 Task: Add an event with the title Training Session: Change Management and Adaptability in the Workplace, date '2024/03/23', time 7:30 AM to 9:30 AMand add a description: As each participant delivers their presentation, fellow participants and a designated facilitator will provide constructive feedback, highlighting strengths and offering suggestions for improvement. The feedback will focus on areas such as clarity of message, organization of content, vocal delivery, non-verbal communication, and overall presentation effectiveness., put the event into Blue category . Add location for the event as: 321 Retiro Park, Madrid, Spain, logged in from the account softage.5@softage.netand send the event invitation to softage.2@softage.net and softage.3@softage.net. Set a reminder for the event At time of event
Action: Mouse moved to (86, 111)
Screenshot: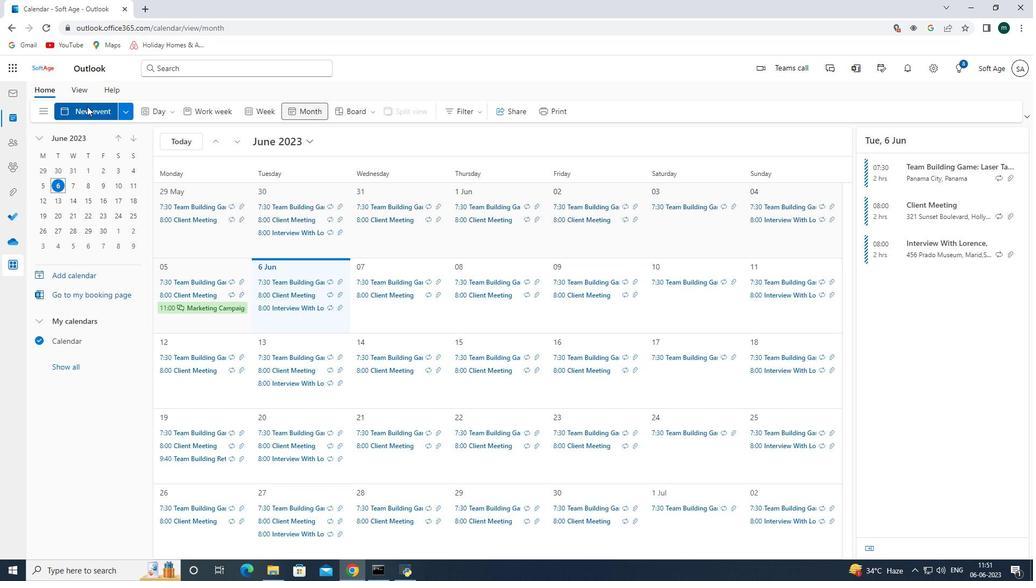
Action: Mouse pressed left at (86, 111)
Screenshot: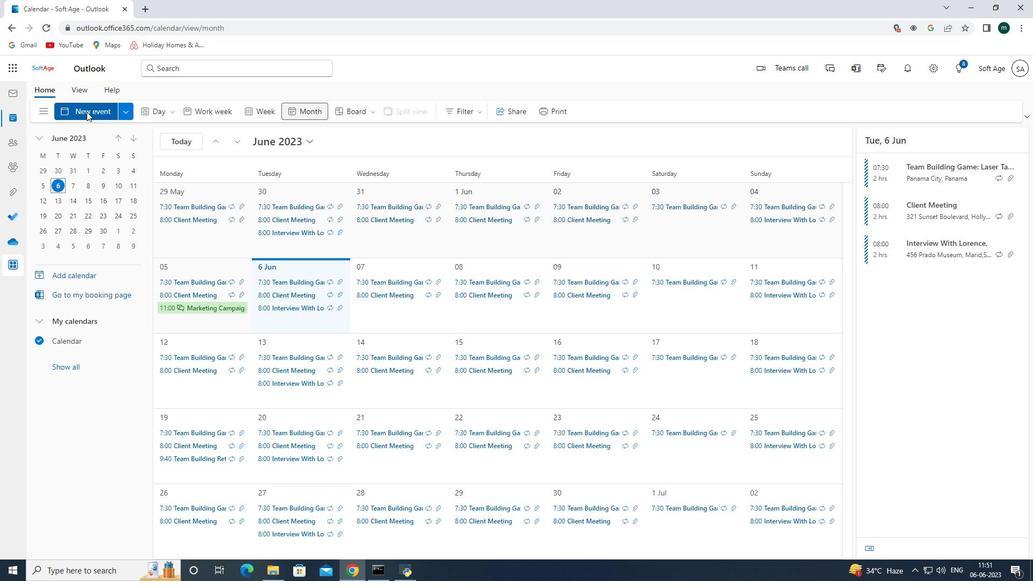 
Action: Mouse moved to (276, 182)
Screenshot: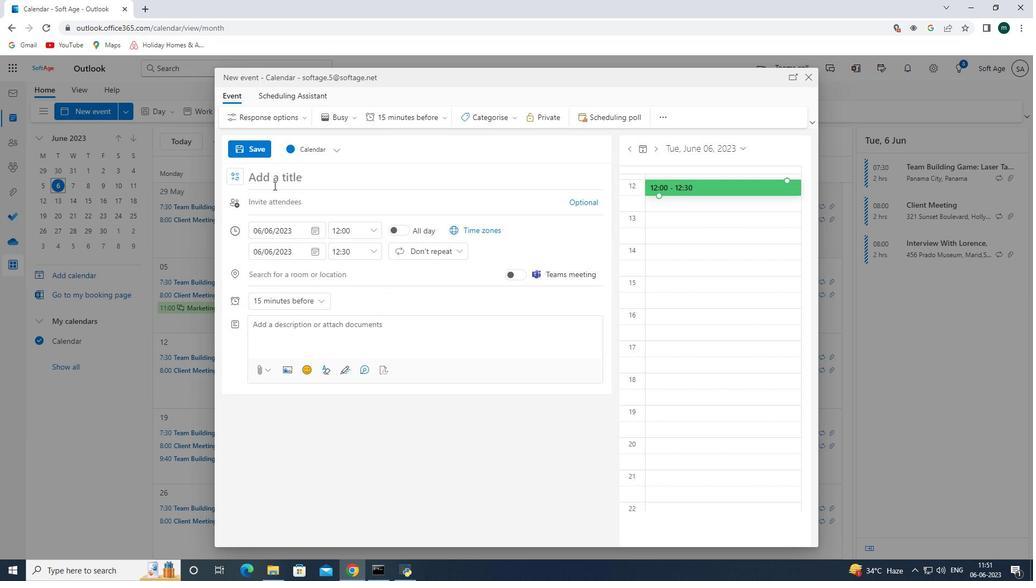 
Action: Mouse pressed left at (276, 182)
Screenshot: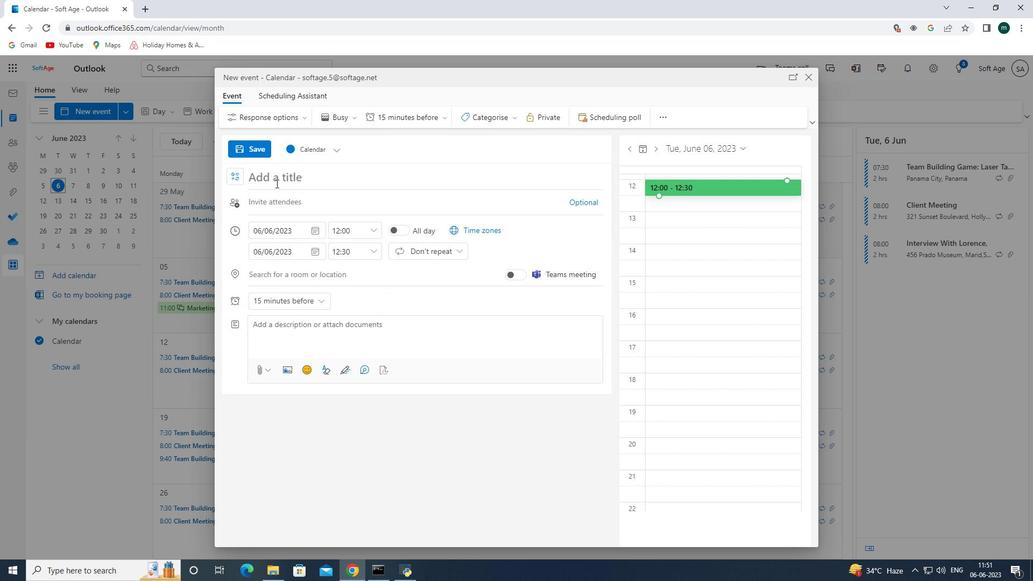 
Action: Mouse moved to (348, 155)
Screenshot: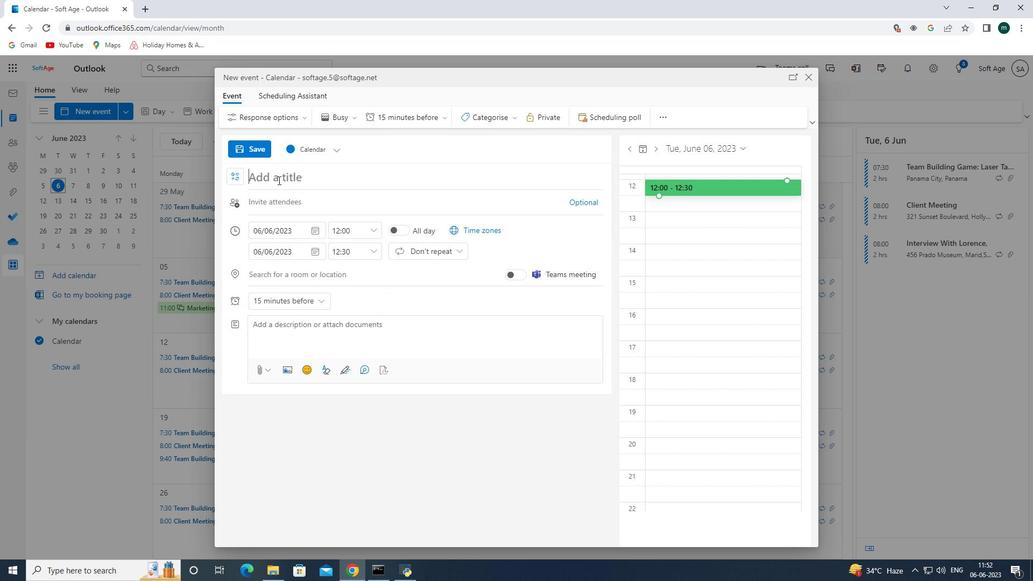 
Action: Key pressed <Key.shift><Key.shift><Key.shift><Key.shift><Key.shift><Key.shift><Key.shift><Key.shift><Key.shift><Key.shift><Key.shift><Key.shift><Key.shift><Key.shift><Key.shift>Tar<Key.backspace><Key.backspace>raining<Key.space><Key.shift><Key.shift><Key.shift><Key.shift><Key.shift><Key.shift><Key.shift><Key.shift><Key.shift><Key.shift><Key.shift><Key.shift><Key.shift><Key.shift>Session<Key.space><Key.backspace><Key.shift_r>:P:<Key.backspace><Key.backspace><Key.space><Key.shift><Key.shift><Key.shift><Key.shift><Key.shift><Key.shift><Key.shift><Key.shift><Key.shift><Key.shift><Key.shift>Change<Key.space><Key.shift>Management<Key.space><Key.shift><Key.shift><Key.shift><Key.shift><Key.shift><Key.shift><Key.shift><Key.shift><Key.shift><Key.shift><Key.shift><Key.shift><Key.shift><Key.shift><Key.shift>and<Key.space><Key.shift><Key.shift><Key.shift><Key.shift><Key.shift><Key.shift><Key.shift><Key.shift><Key.shift><Key.shift><Key.shift><Key.shift><Key.shift><Key.shift><Key.shift><Key.shift><Key.shift><Key.shift><Key.shift><Key.shift><Key.shift><Key.shift><Key.shift><Key.shift><Key.shift><Key.shift><Key.shift>Ada<Key.space>p<Key.backspace><Key.backspace>ptability<Key.space><Key.backspace>
Screenshot: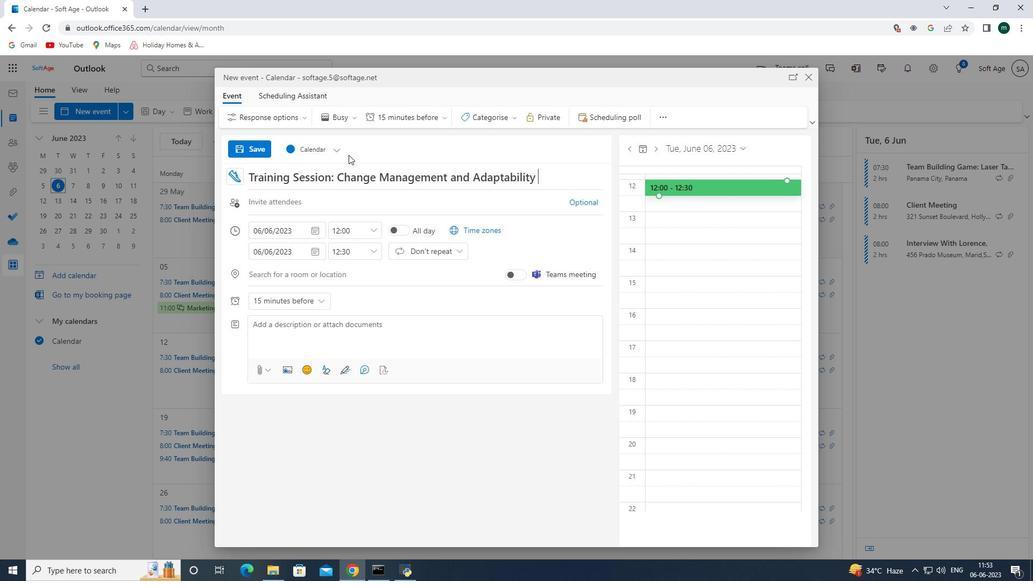 
Action: Mouse moved to (312, 275)
Screenshot: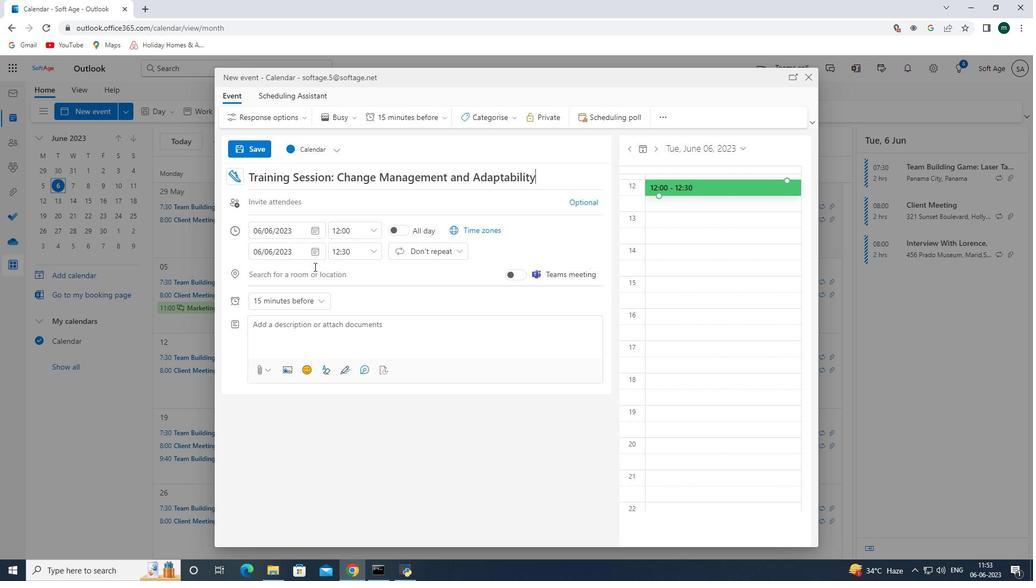 
Action: Mouse pressed left at (312, 275)
Screenshot: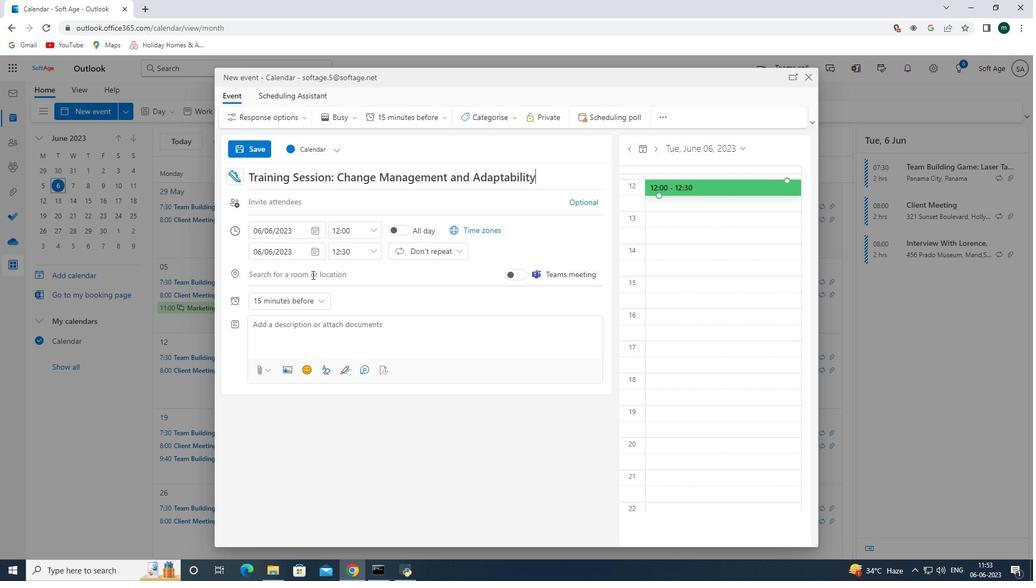 
Action: Mouse moved to (470, 330)
Screenshot: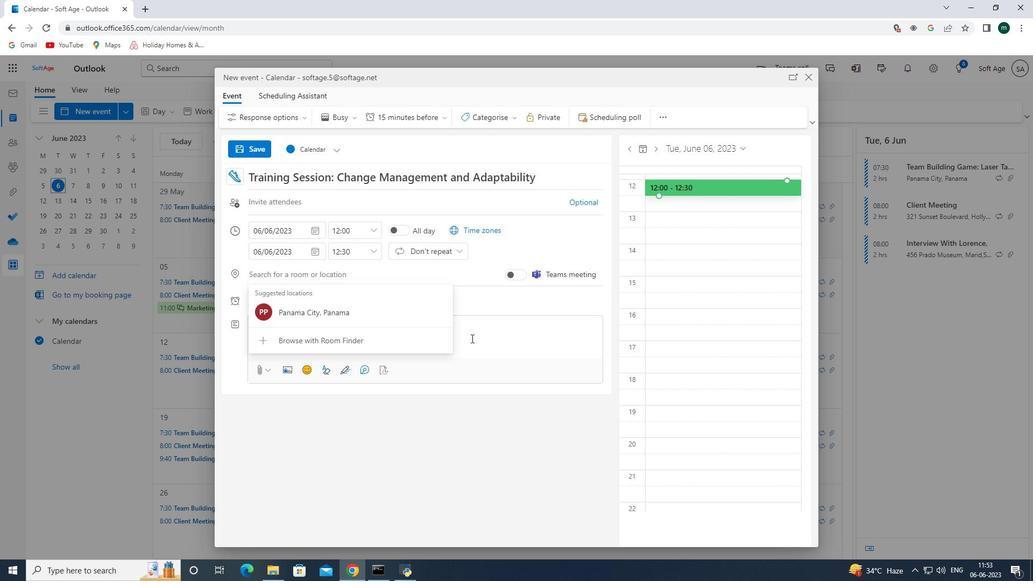 
Action: Mouse pressed left at (470, 330)
Screenshot: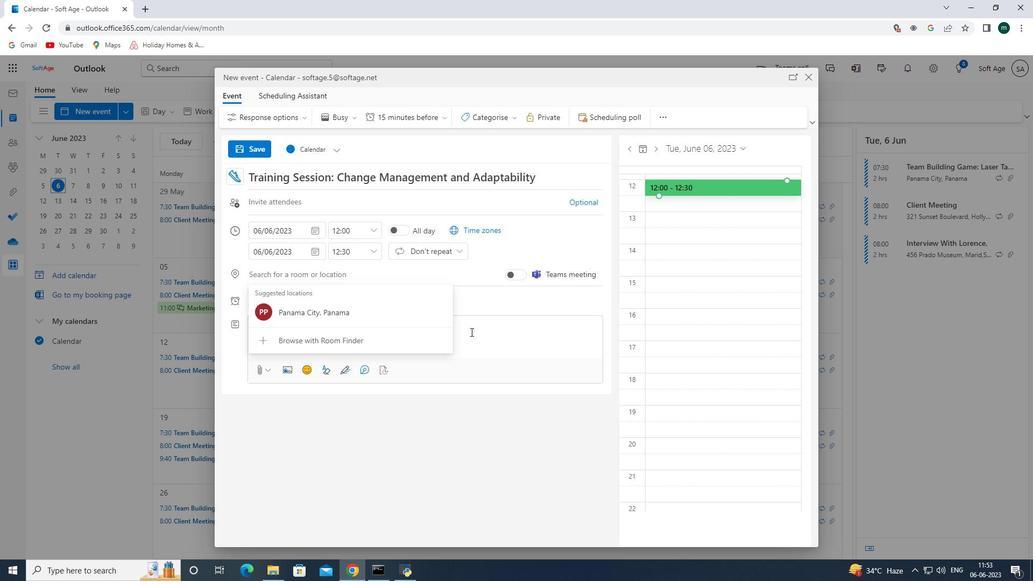 
Action: Mouse moved to (318, 230)
Screenshot: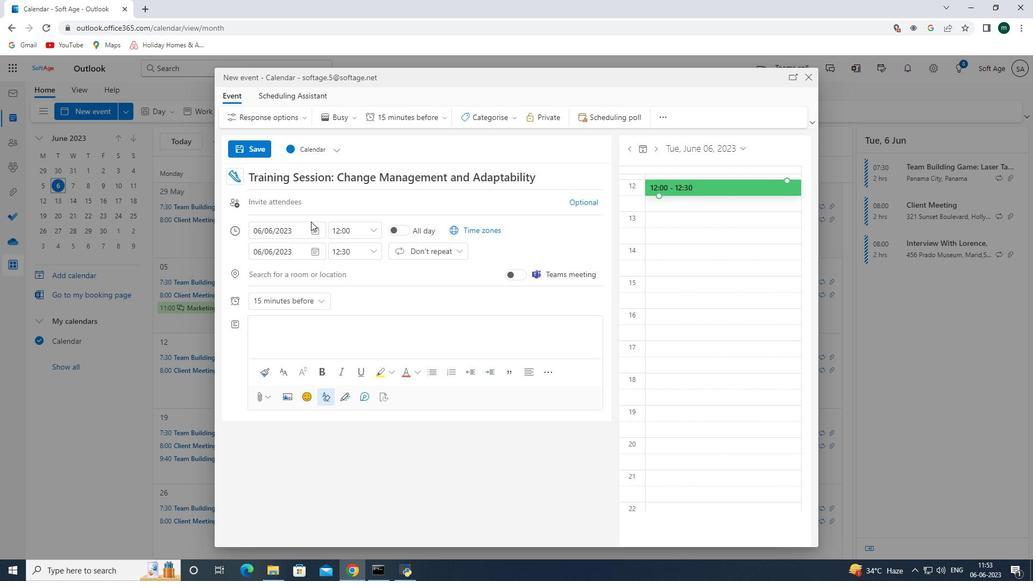 
Action: Mouse pressed left at (318, 230)
Screenshot: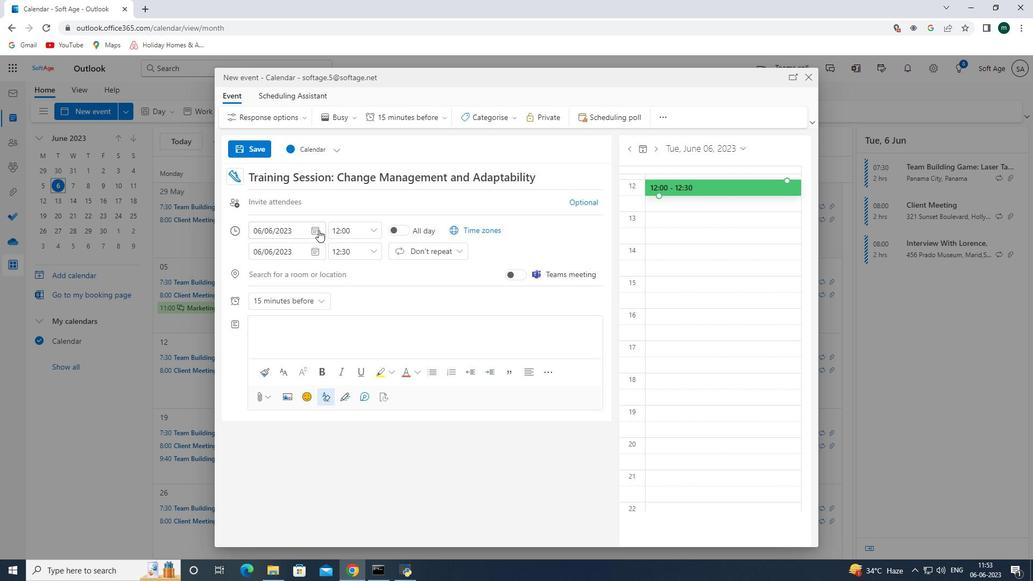 
Action: Mouse moved to (353, 254)
Screenshot: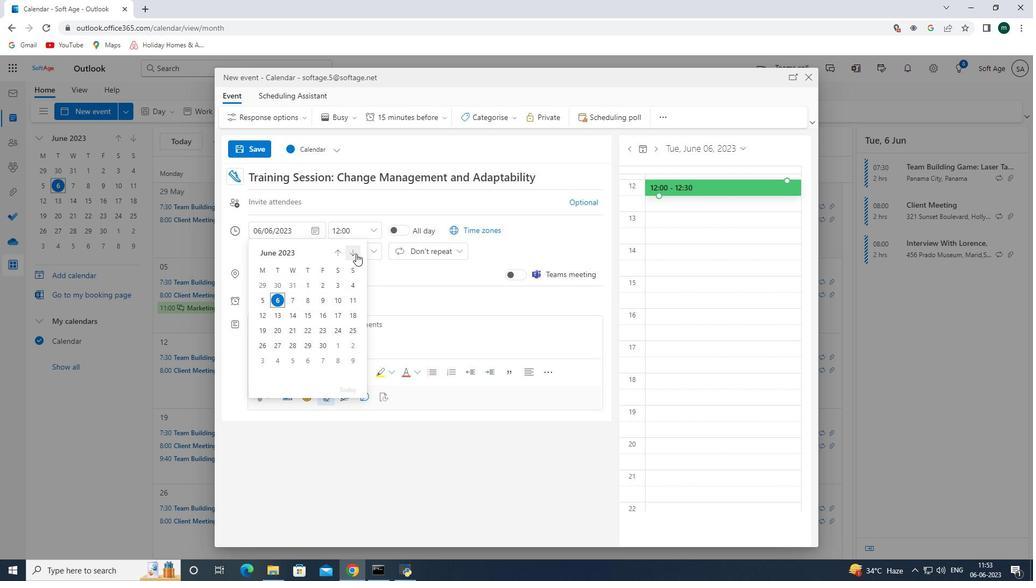 
Action: Mouse pressed left at (353, 254)
Screenshot: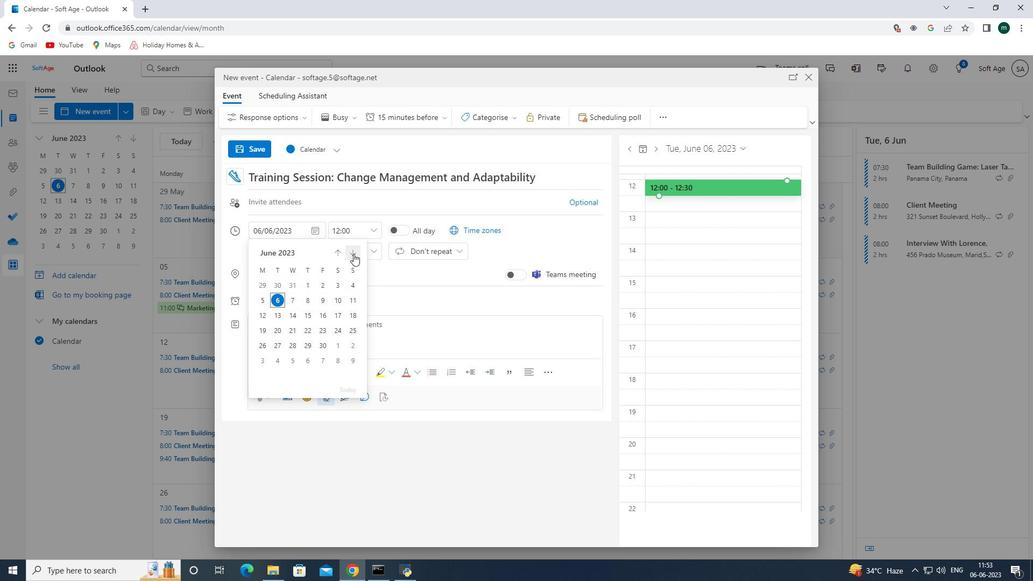
Action: Mouse pressed left at (353, 254)
Screenshot: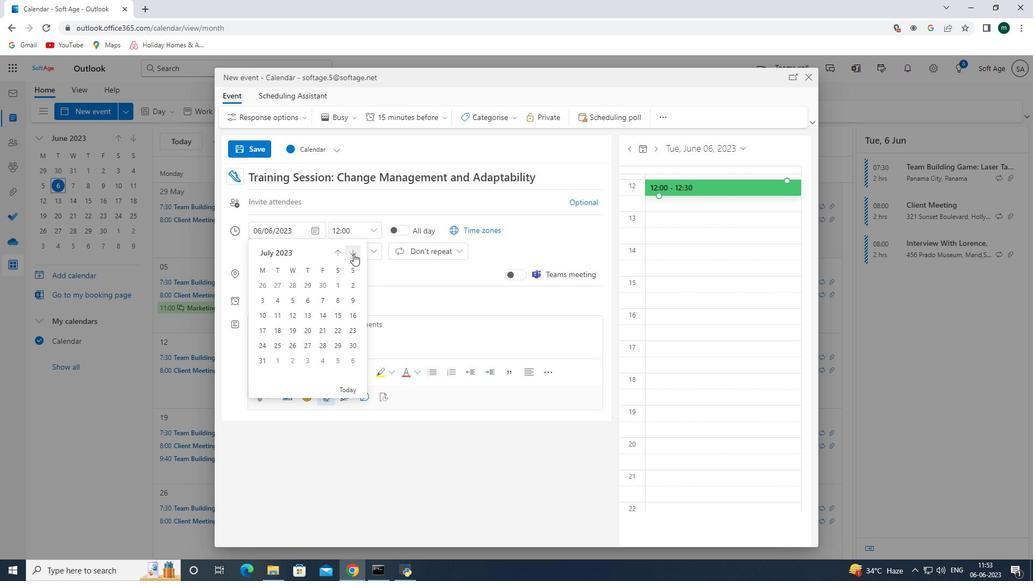 
Action: Mouse pressed left at (353, 254)
Screenshot: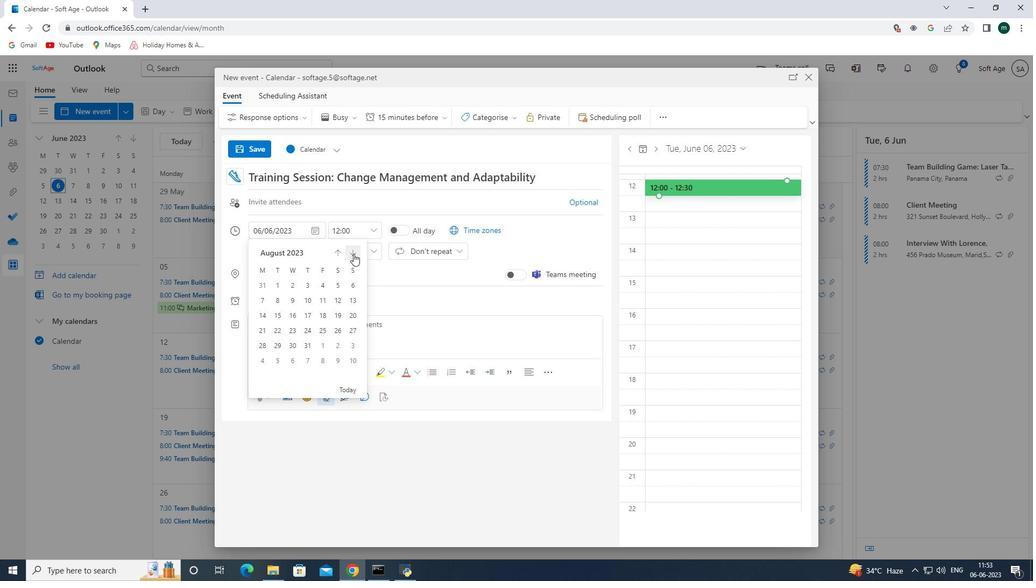 
Action: Mouse pressed left at (353, 254)
Screenshot: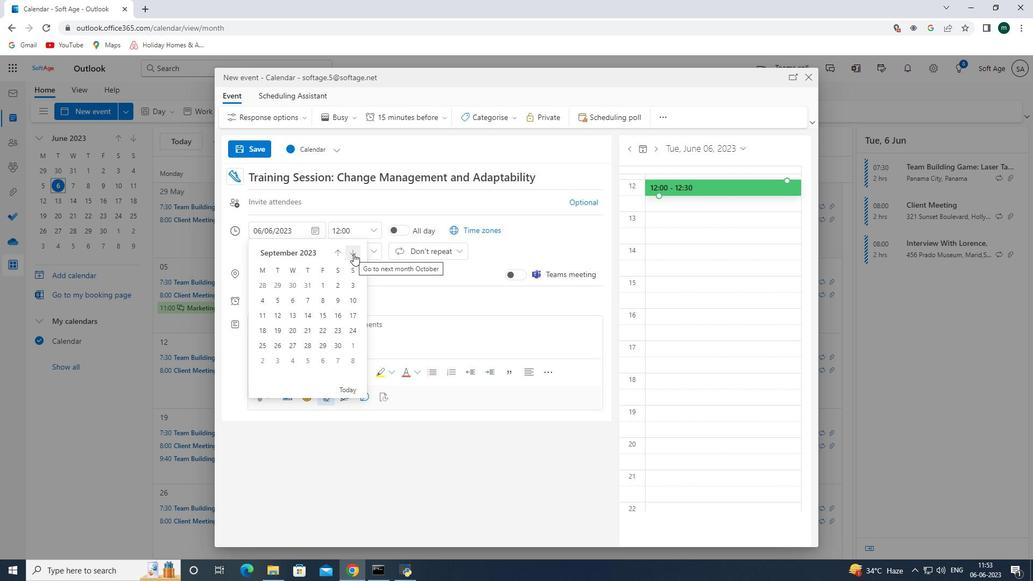 
Action: Mouse pressed left at (353, 254)
Screenshot: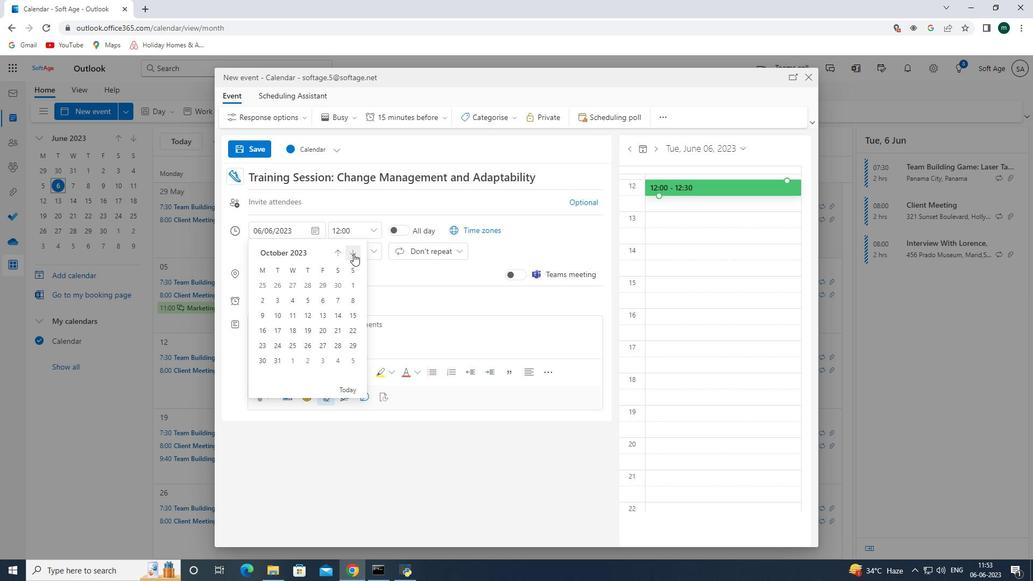
Action: Mouse pressed left at (353, 254)
Screenshot: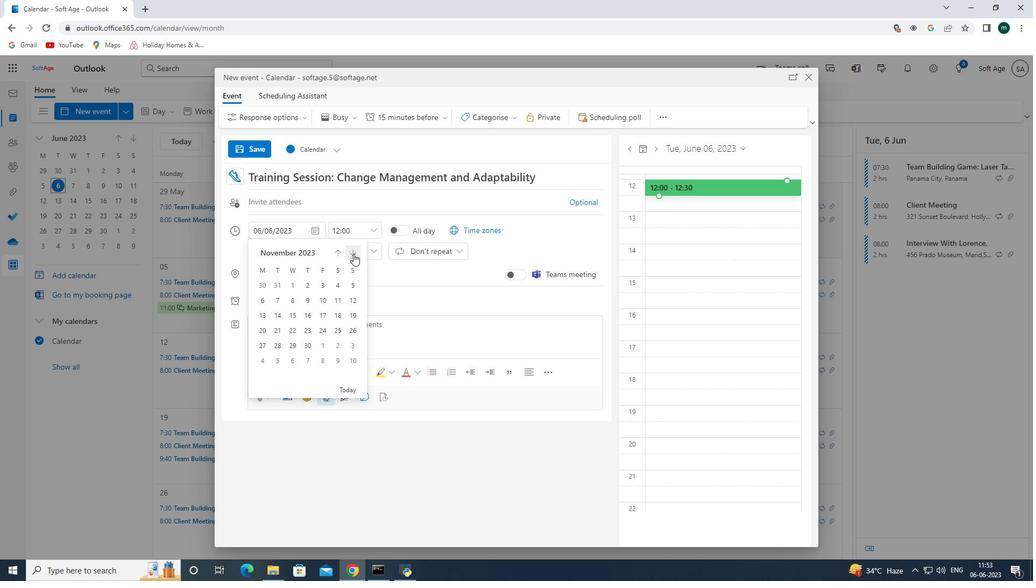 
Action: Mouse pressed left at (353, 254)
Screenshot: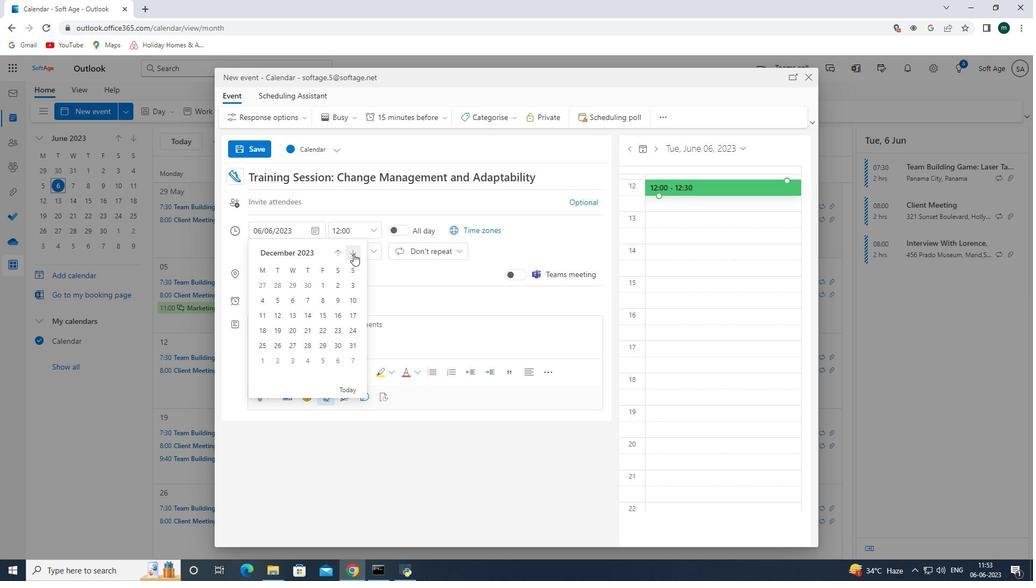 
Action: Mouse moved to (351, 255)
Screenshot: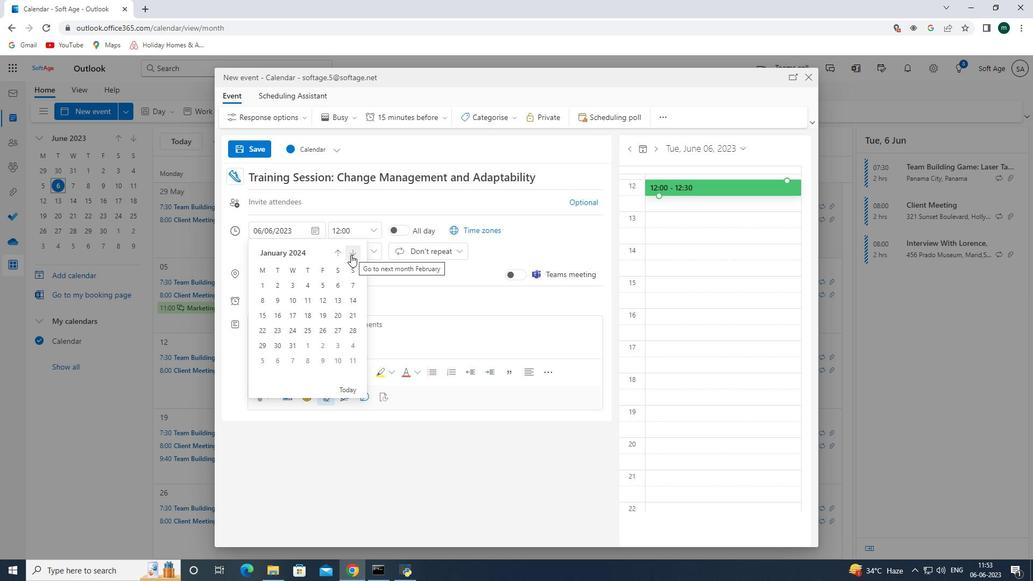 
Action: Mouse pressed left at (351, 255)
Screenshot: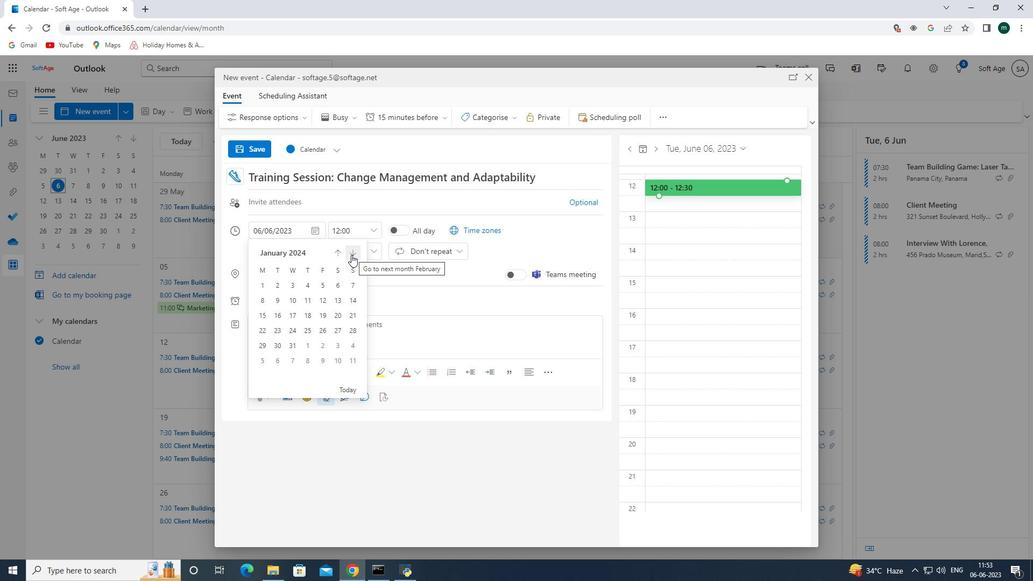 
Action: Mouse pressed left at (351, 255)
Screenshot: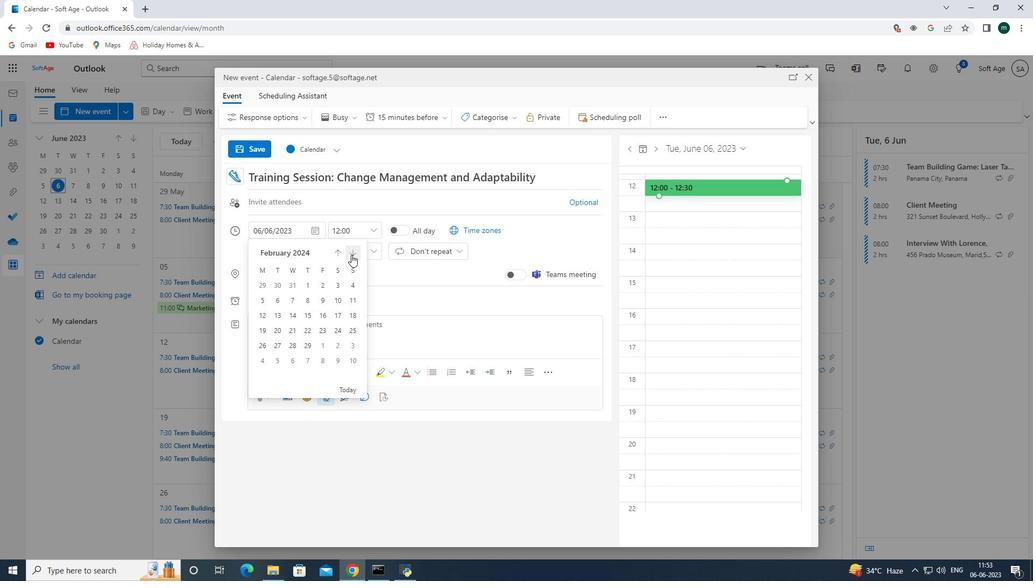 
Action: Mouse moved to (334, 331)
Screenshot: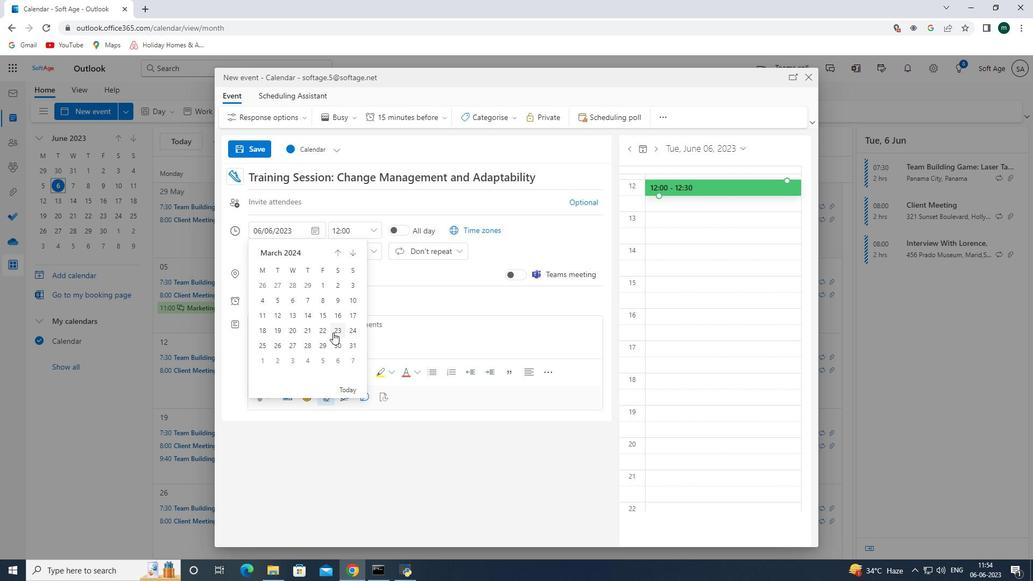 
Action: Mouse pressed left at (334, 331)
Screenshot: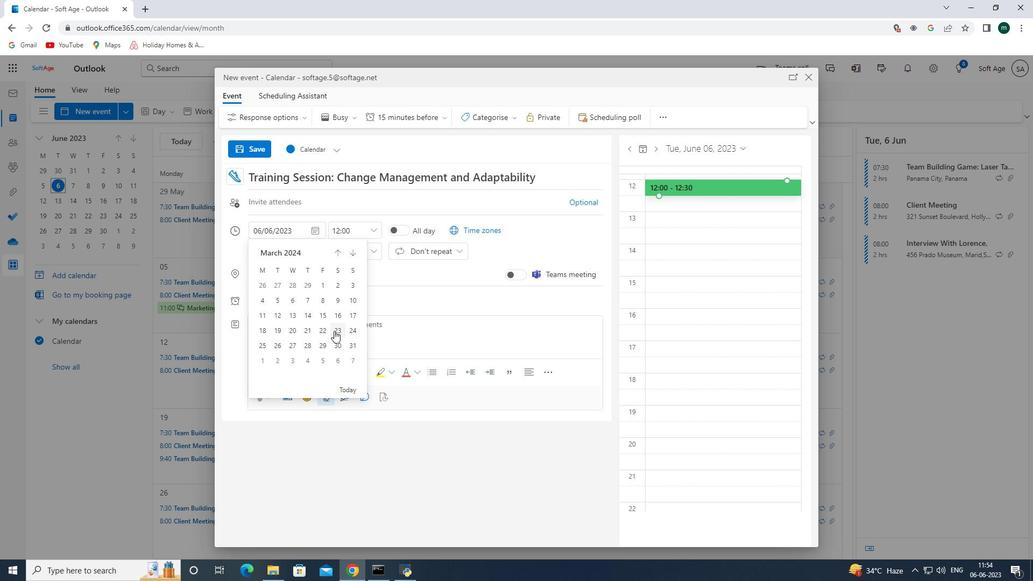 
Action: Mouse moved to (372, 235)
Screenshot: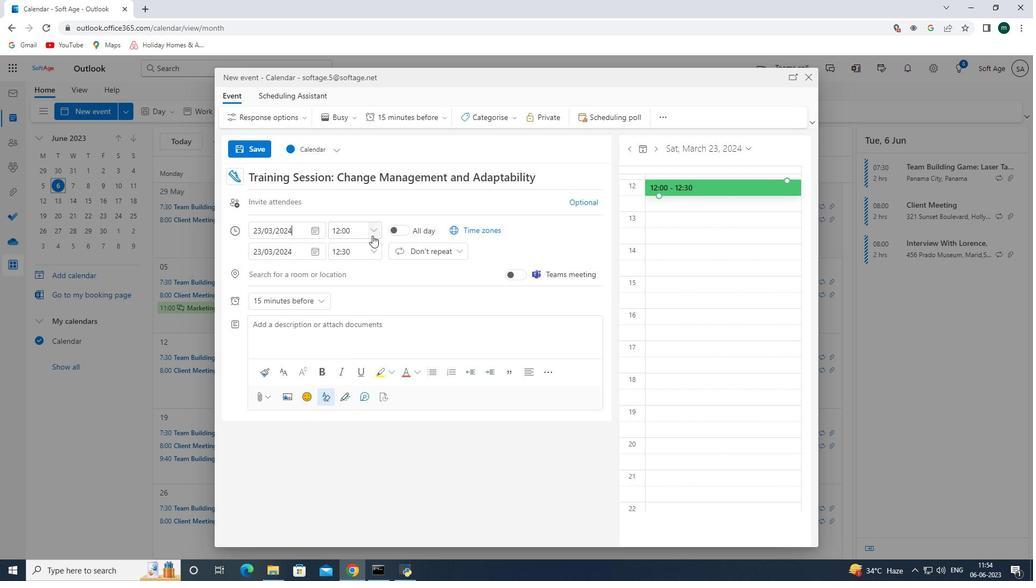 
Action: Mouse pressed left at (372, 235)
Screenshot: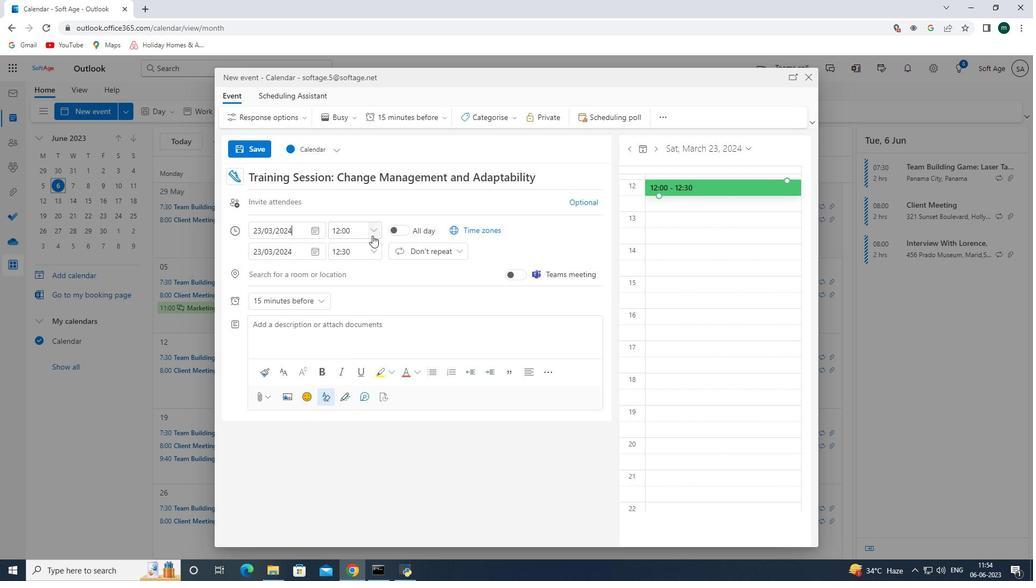
Action: Mouse moved to (360, 264)
Screenshot: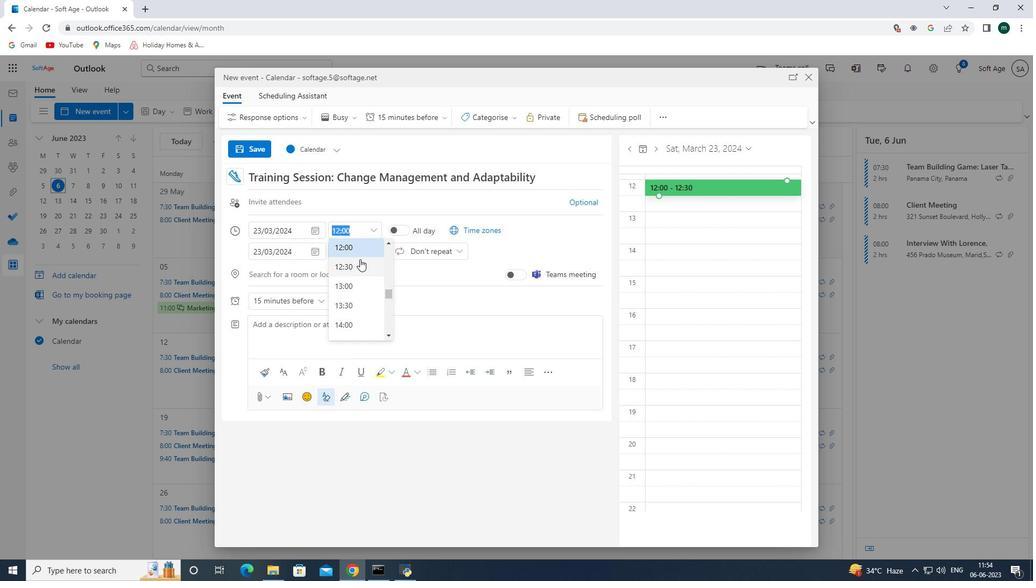 
Action: Mouse scrolled (360, 264) with delta (0, 0)
Screenshot: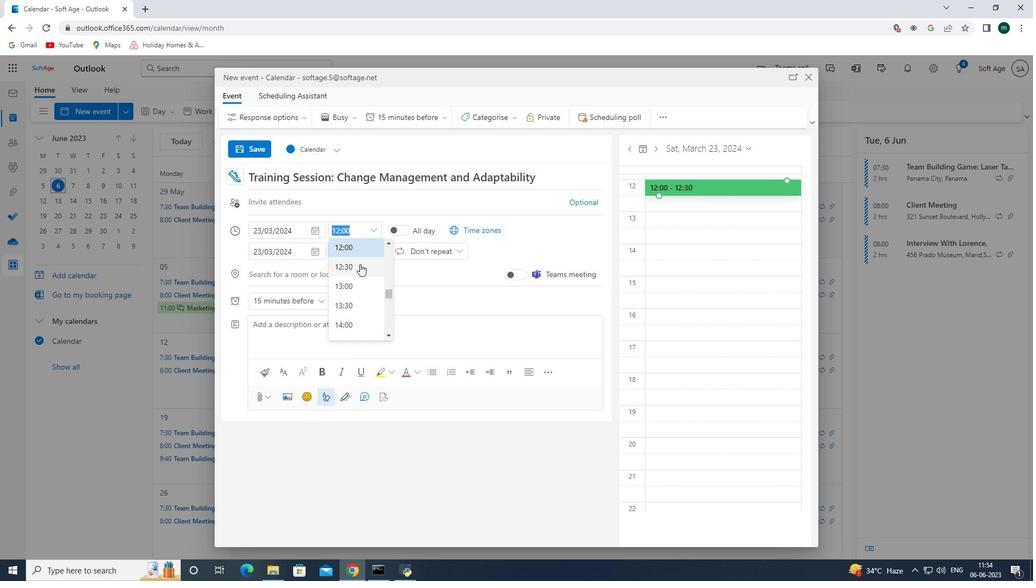 
Action: Mouse scrolled (360, 264) with delta (0, 0)
Screenshot: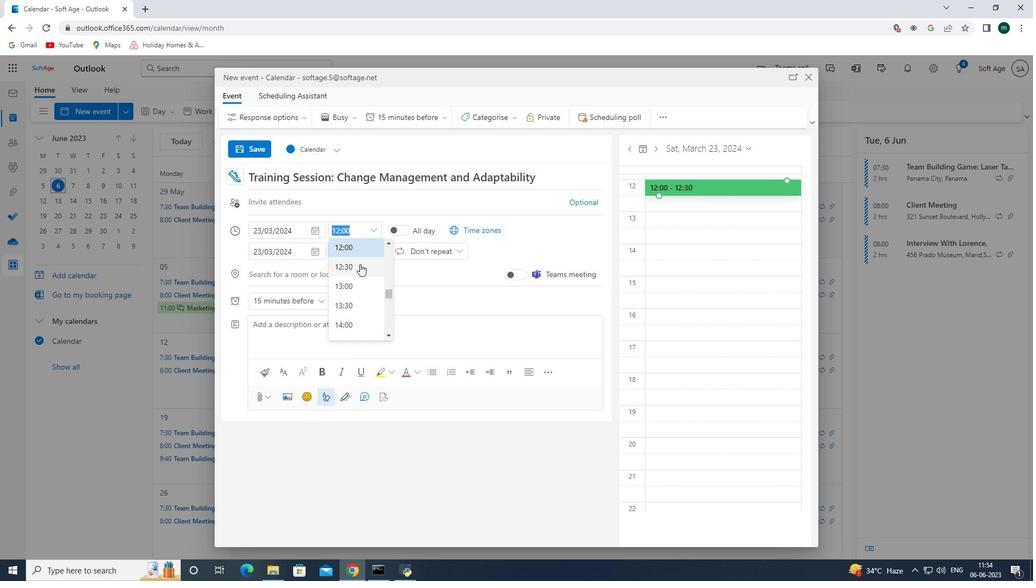
Action: Mouse moved to (360, 268)
Screenshot: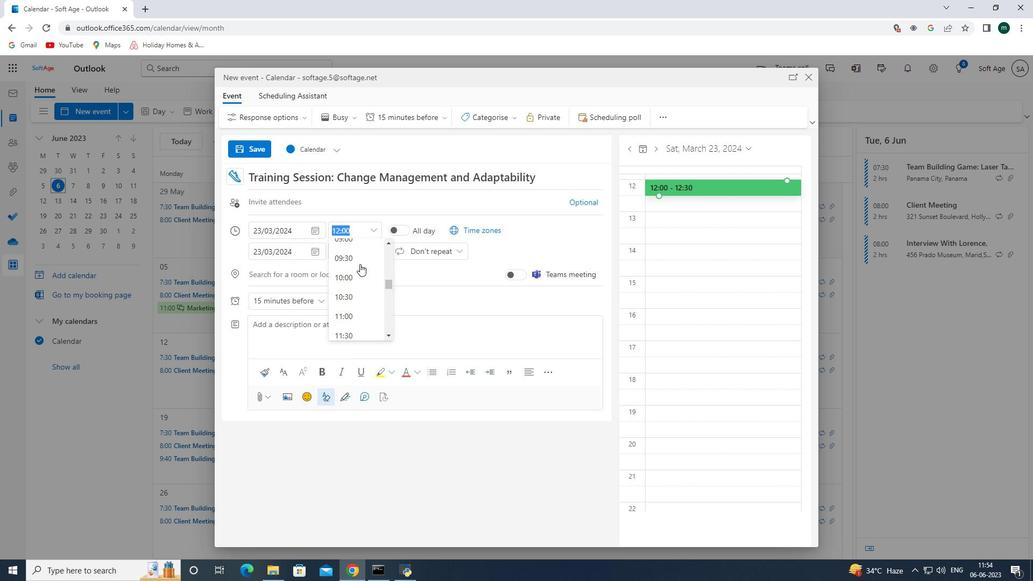 
Action: Mouse scrolled (360, 269) with delta (0, 0)
Screenshot: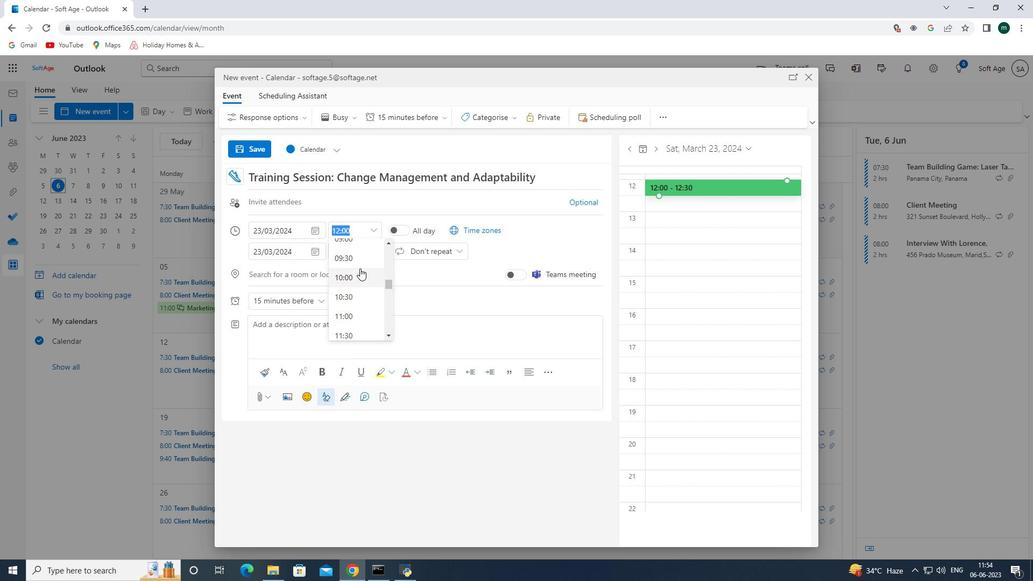 
Action: Mouse moved to (360, 269)
Screenshot: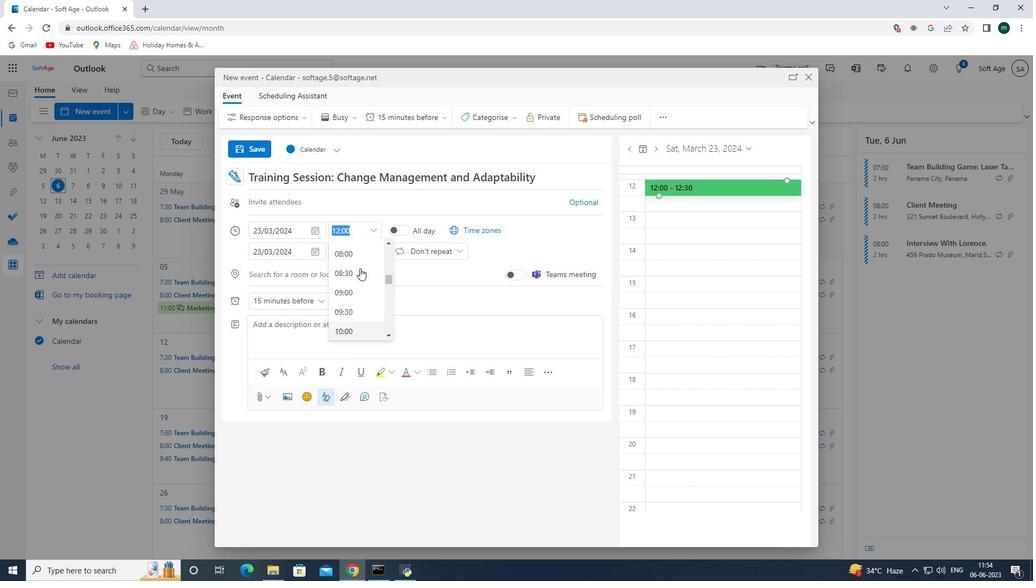 
Action: Mouse scrolled (360, 269) with delta (0, 0)
Screenshot: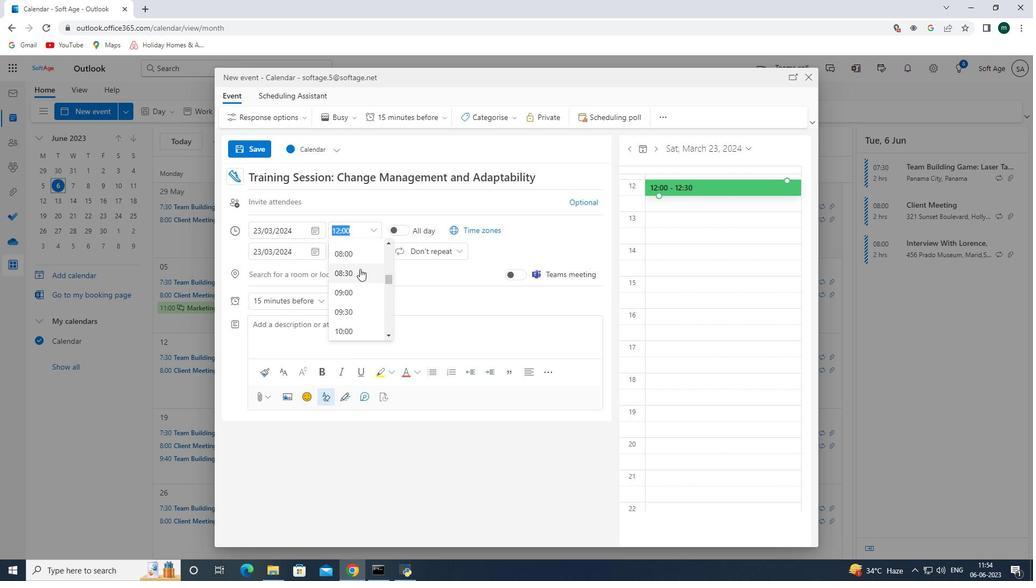 
Action: Mouse moved to (350, 289)
Screenshot: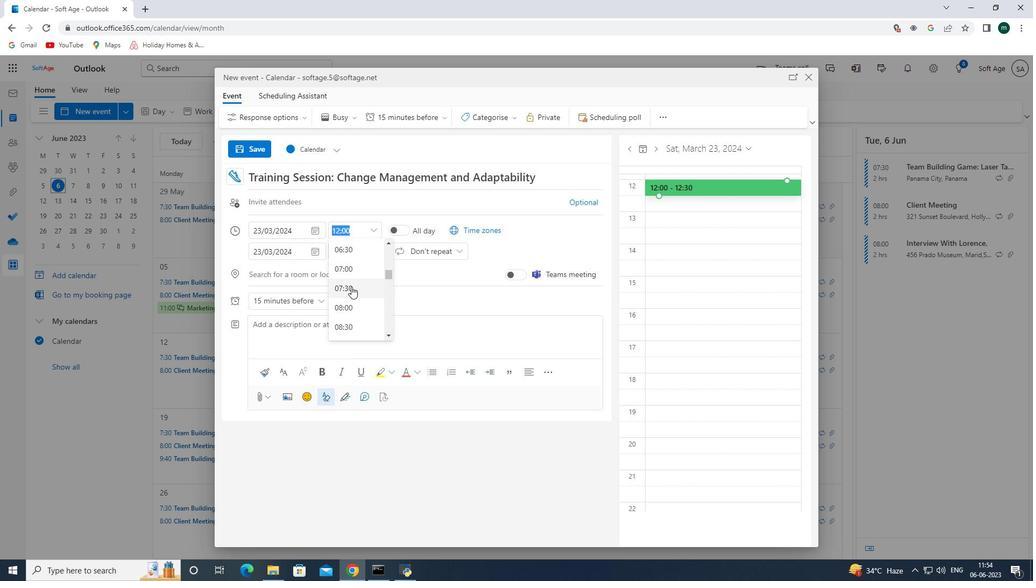 
Action: Mouse pressed left at (350, 289)
Screenshot: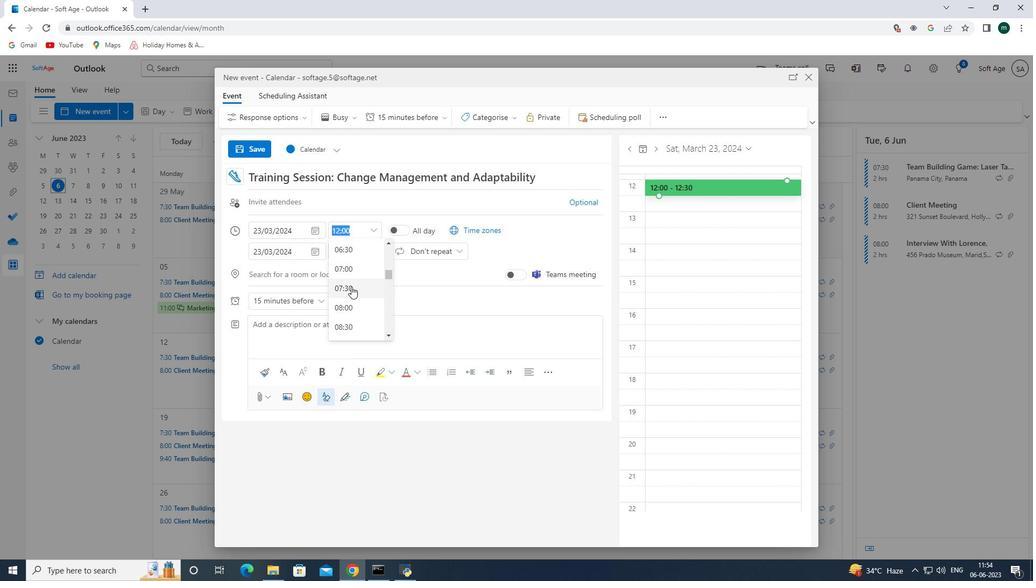
Action: Mouse moved to (376, 254)
Screenshot: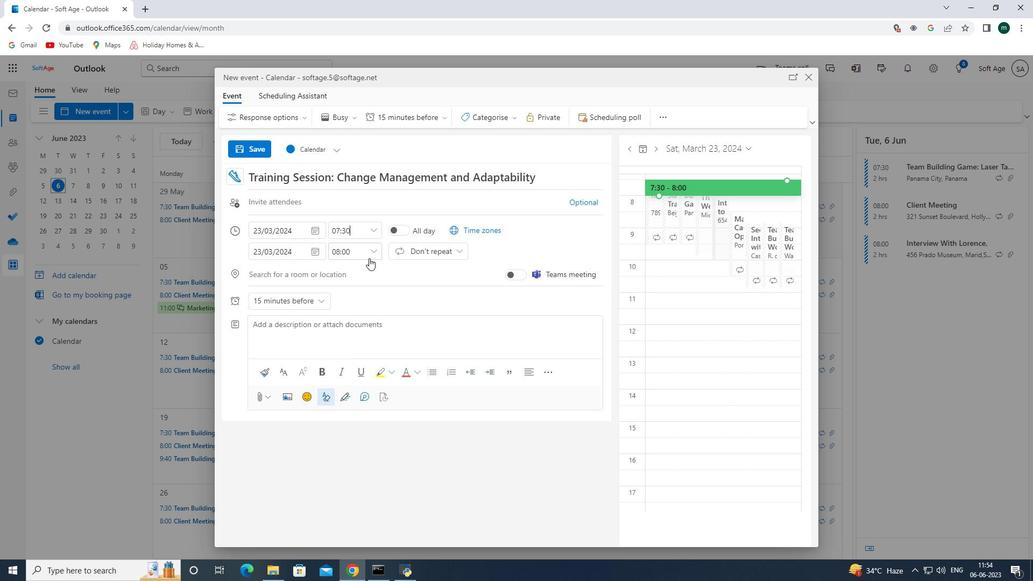 
Action: Mouse pressed left at (376, 254)
Screenshot: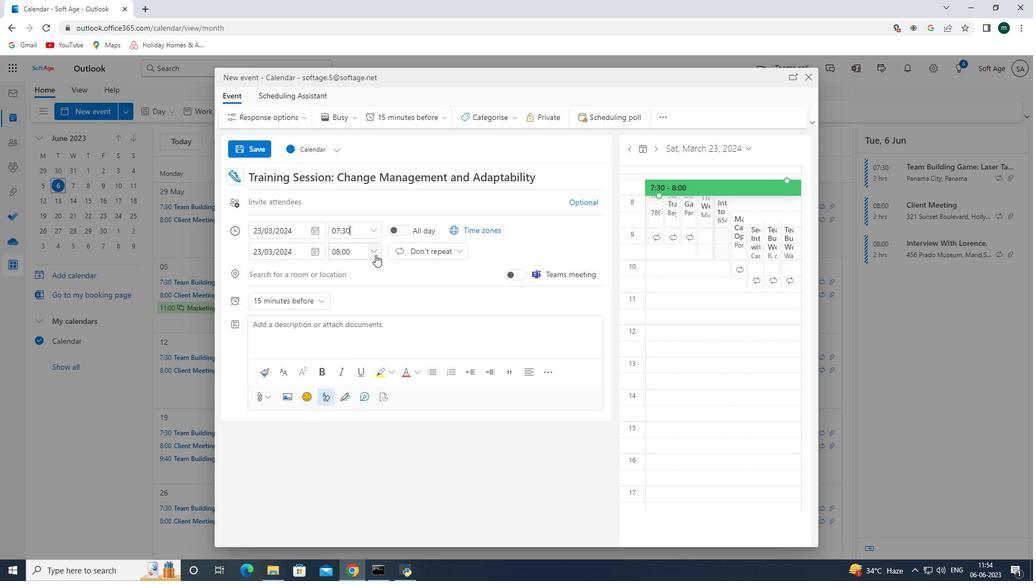 
Action: Mouse moved to (370, 320)
Screenshot: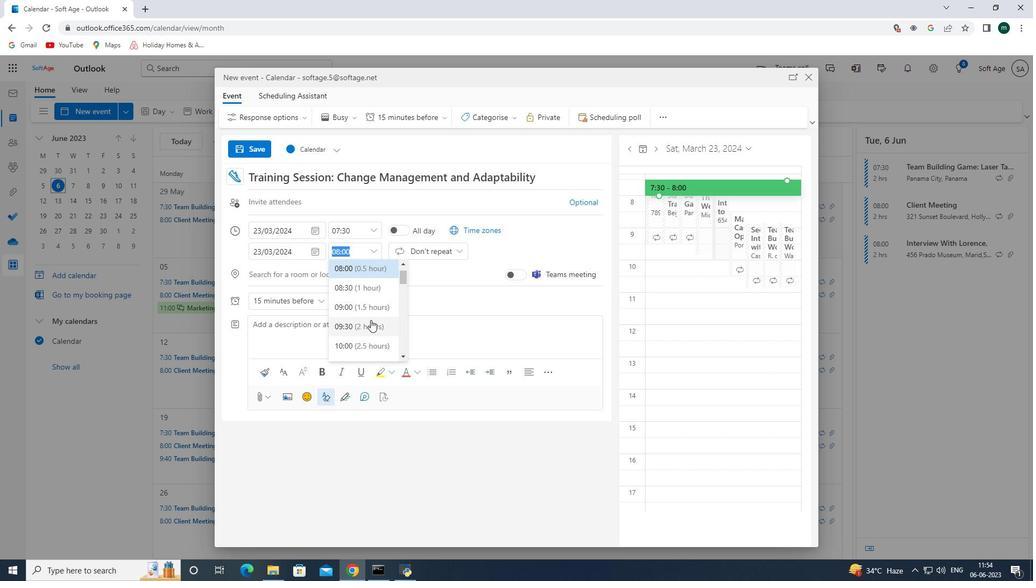 
Action: Mouse pressed left at (370, 320)
Screenshot: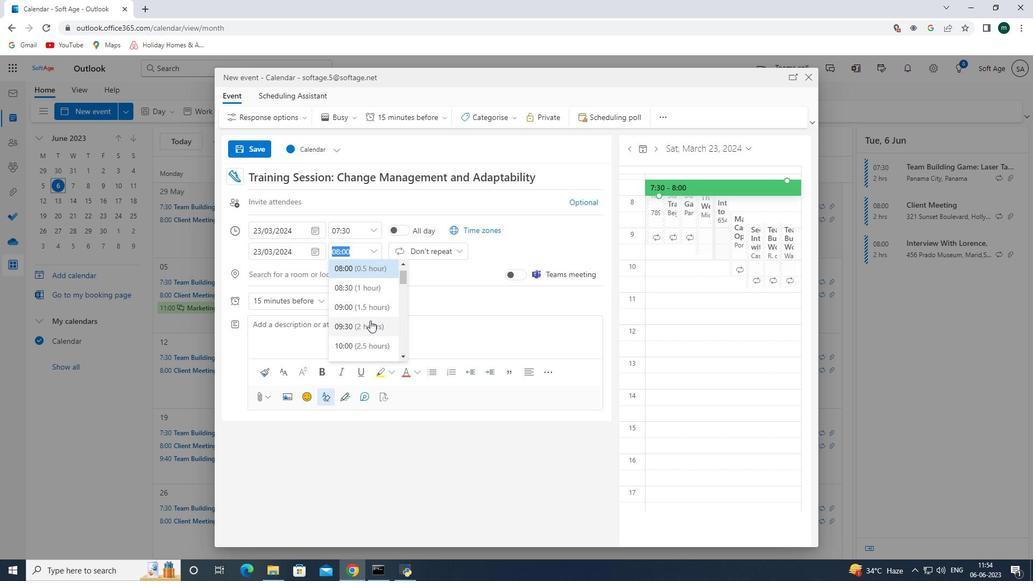 
Action: Mouse moved to (341, 326)
Screenshot: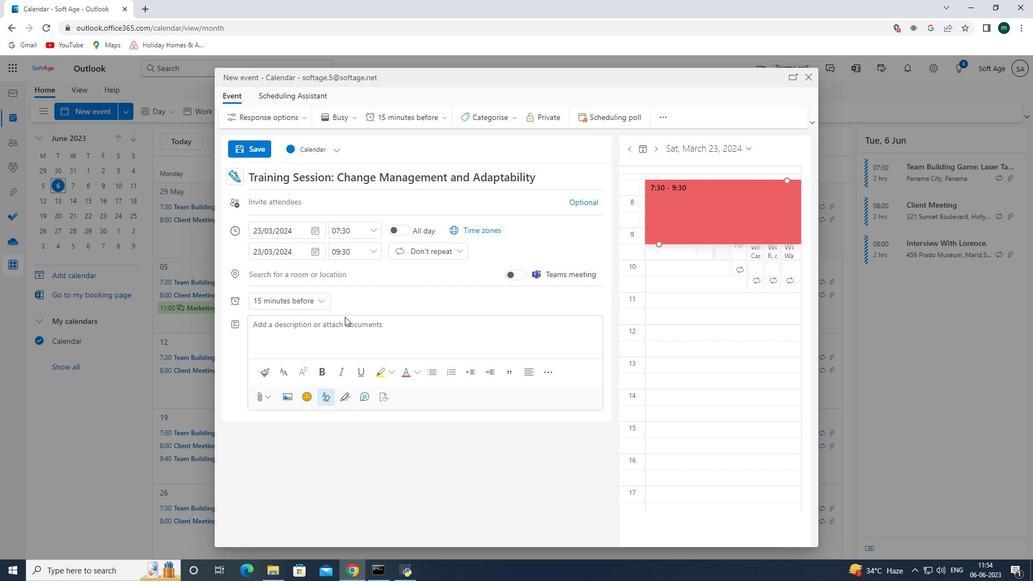 
Action: Mouse pressed left at (341, 326)
Screenshot: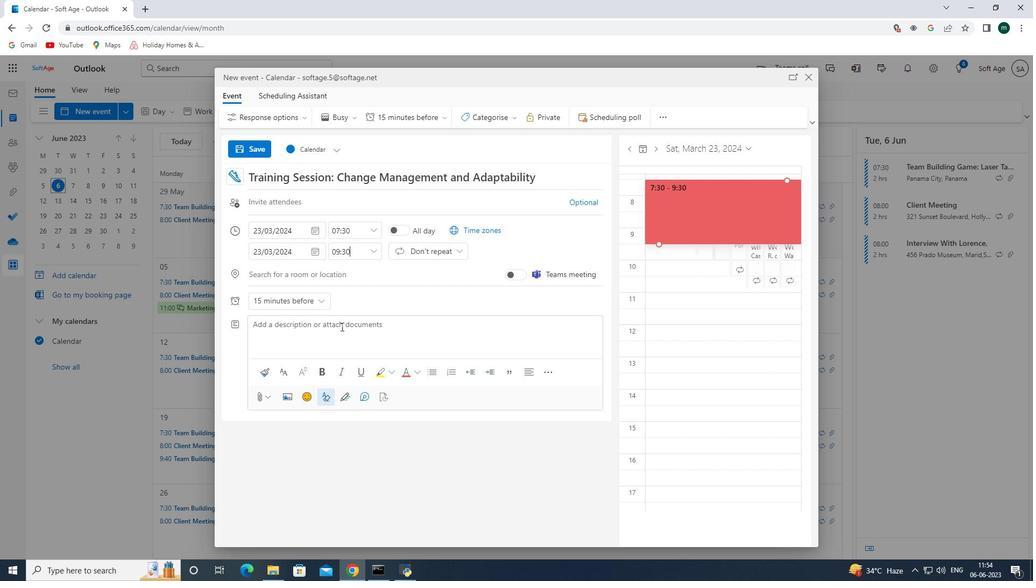
Action: Mouse moved to (557, 361)
Screenshot: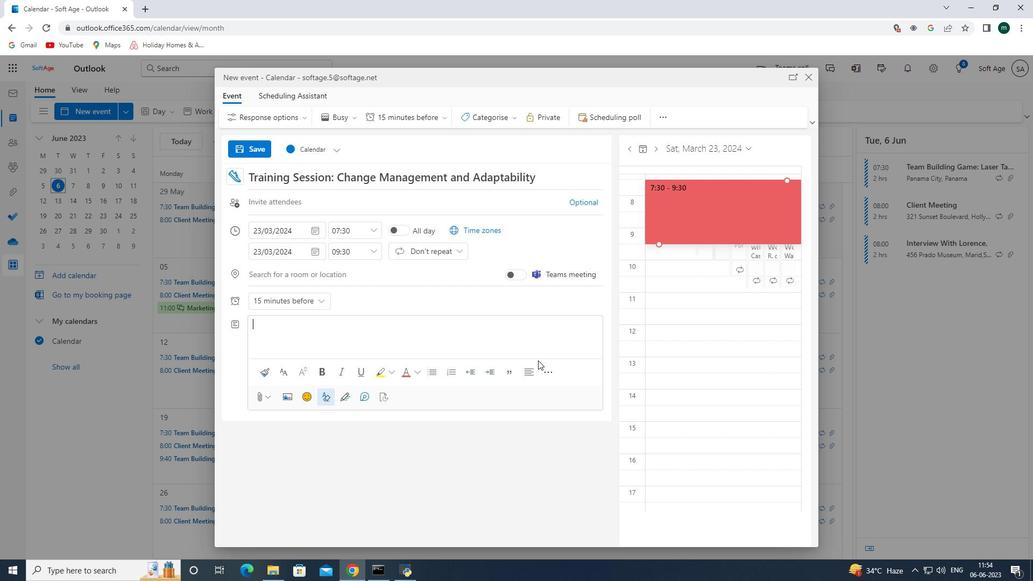 
Action: Key pressed <Key.shift><Key.shift><Key.shift><Key.shift><Key.shift><Key.shift><Key.shift><Key.shift><Key.shift><Key.shift><Key.shift><Key.shift><Key.shift><Key.shift><Key.shift><Key.shift><Key.shift><Key.shift><Key.shift><Key.shift>As<Key.space><Key.shift>each<Key.space>participant<Key.space><Key.shift>delivers<Key.space>theie<Key.backspace>r<Key.space>pre<Key.space><Key.backspace><Key.space><Key.backspace>sentation<Key.space><Key.shift><Key.shift><Key.shift><Key.shift><Key.shift><Key.shift><Key.shift><Key.shift><Key.shift><Key.shift><Key.shift><Key.shift><Key.shift><Key.shift><Key.shift><Key.shift><Key.shift><Key.shift><Key.shift><Key.shift><Key.shift><Key.shift><Key.shift><Key.shift><Key.shift><Key.shift><Key.shift><Key.shift><Key.shift><Key.shift><Key.shift><Key.shift><Key.shift><Key.shift><Key.shift><Key.shift><Key.shift><Key.shift><Key.shift><Key.shift><Key.shift><Key.shift><Key.shift><Key.shift><Key.shift><Key.shift><Key.shift><Key.shift><Key.shift><Key.shift><Key.shift><Key.shift><Key.shift><Key.shift><Key.shift><Key.shift><Key.shift><Key.shift><Key.shift><Key.shift><Key.shift><Key.shift><Key.shift><Key.shift><Key.shift><Key.backspace>,<Key.space>n<Key.backspace>sxmx<Key.backspace><Key.backspace><Key.backspace><Key.backspace>felloe<Key.space><Key.backspace><Key.backspace>w<Key.space><Key.shift><Key.shift><Key.shift><Key.shift><Key.shift><Key.shift><Key.shift><Key.shift><Key.shift><Key.shift><Key.shift><Key.shift><Key.shift><Key.shift><Key.shift><Key.shift><Key.shift><Key.shift><Key.shift><Key.shift><Key.shift><Key.shift><Key.shift><Key.shift><Key.shift><Key.shift><Key.shift><Key.shift><Key.shift><Key.shift><Key.shift><Key.shift><Key.shift><Key.shift><Key.shift><Key.shift><Key.shift><Key.shift><Key.shift><Key.shift><Key.shift><Key.space><Key.backspace><Key.space><Key.backspace>participants<Key.space>and<Key.space>a<Key.space>designated<Key.space>facilitator<Key.space>will<Key.space>provide<Key.space>constructiveb<Key.space>feedback,<Key.space>highlighting<Key.space>bv<Key.shift>Str<Key.backspace><Key.backspace><Key.backspace><Key.backspace><Key.backspace>strengths<Key.space>and<Key.space>offering<Key.space>suggestiond<Key.space><Key.backspace><Key.backspace>s<Key.space>for<Key.space>impo<Key.backspace>rovement.<Key.space>the<Key.space><Key.backspace><Key.backspace><Key.backspace><Key.backspace><Key.shift>The<Key.space>fede<Key.backspace><Key.backspace>edn<Key.backspace>back<Key.space>will<Key.space>focus<Key.space>on<Key.space>areas<Key.space>such<Key.space>as<Key.space>clarity<Key.space>of<Key.space>message,<Key.space>organ<Key.space><Key.backspace>ization<Key.space>of<Key.space>content,<Key.space>vocal<Key.space>delivery,<Key.space>non<Key.shift_r>_<Key.backspace>-verbal<Key.space>v<Key.backspace>communication,<Key.space>and<Key.space>overall<Key.space>presentation<Key.space>effectiveness.<Key.space>
Screenshot: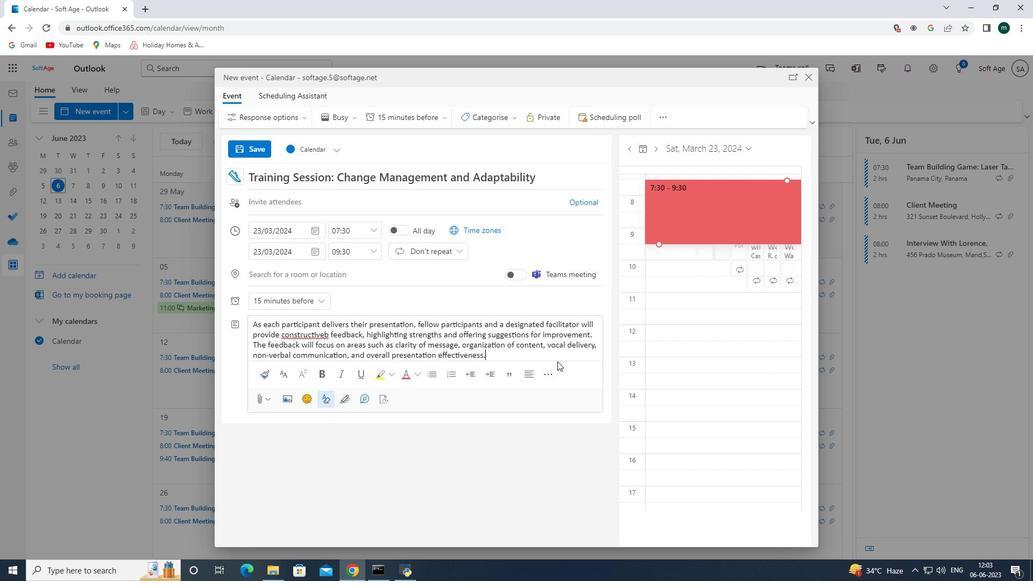 
Action: Mouse moved to (284, 277)
Screenshot: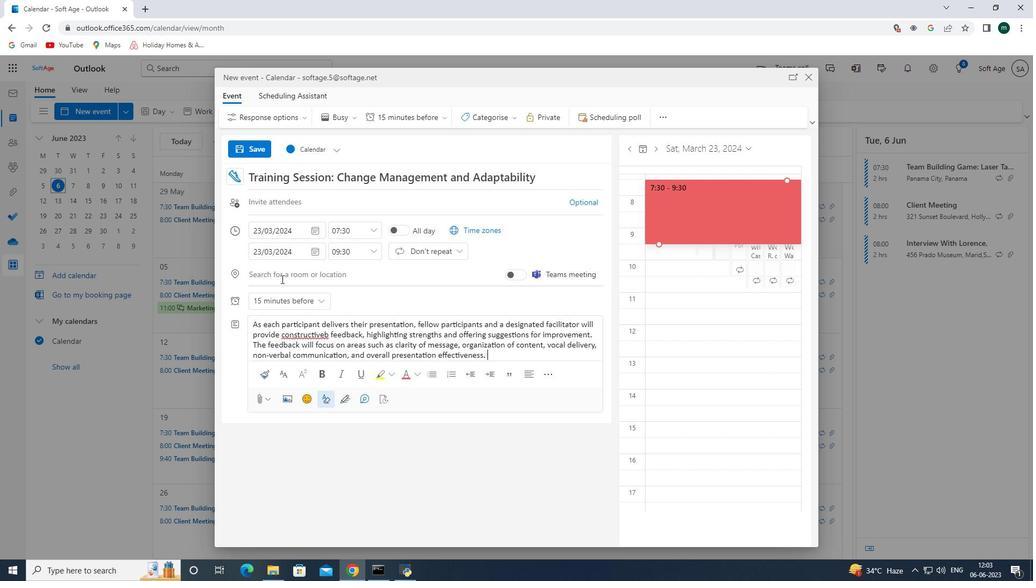 
Action: Mouse pressed left at (284, 277)
Screenshot: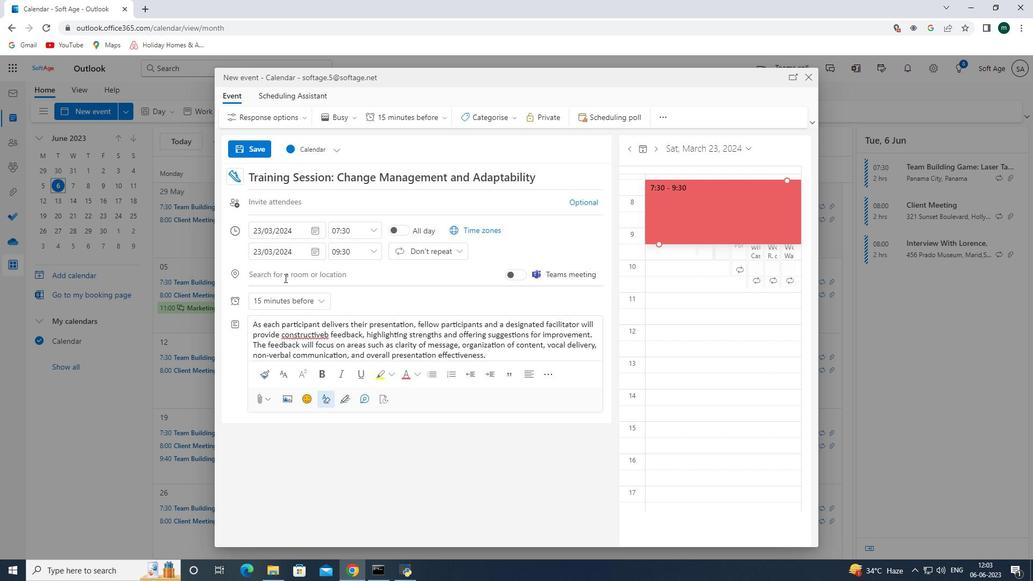 
Action: Mouse moved to (213, 302)
Screenshot: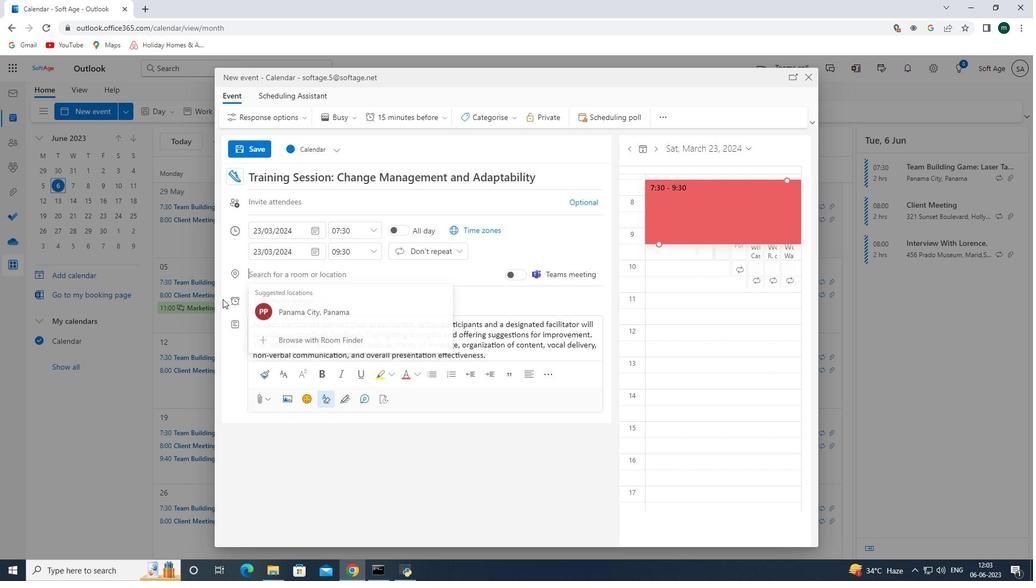 
Action: Key pressed 321<Key.space>
Screenshot: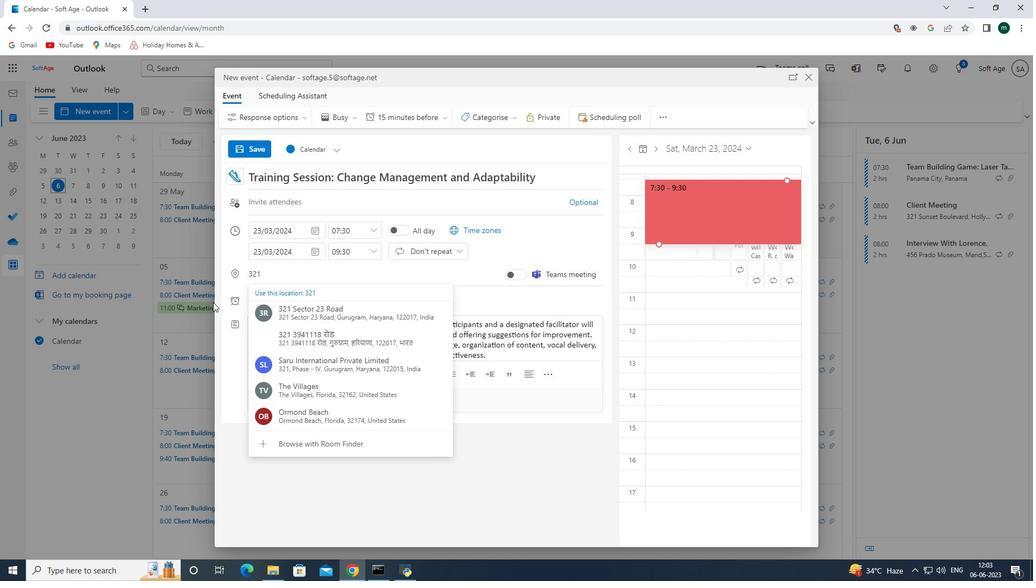 
Action: Mouse moved to (0, 580)
Screenshot: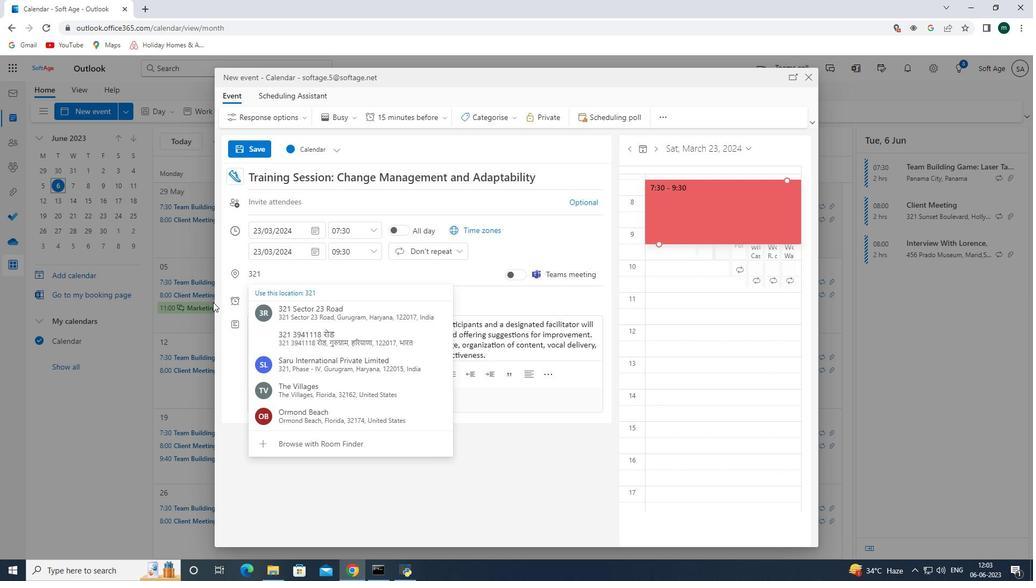 
Action: Key pressed <Key.shift>re<Key.backspace><Key.backspace><Key.shift><Key.shift><Key.shift><Key.shift><Key.shift><Key.shift><Key.shift><Key.shift><Key.shift><Key.shift><Key.shift>Retiro<Key.space><Key.shift><Key.shift><Key.shift><Key.shift><Key.shift><Key.shift><Key.shift><Key.shift><Key.shift><Key.shift><Key.shift><Key.shift><Key.shift><Key.shift><Key.shift><Key.shift><Key.shift><Key.shift><Key.shift><Key.shift><Key.shift>Park,<Key.space><Key.shift><Key.shift><Key.shift><Key.shift><Key.shift><Key.shift><Key.shift><Key.shift><Key.shift><Key.shift><Key.shift><Key.shift><Key.shift><Key.shift><Key.shift><Key.shift><Key.shift><Key.shift><Key.shift><Key.shift><Key.shift><Key.shift><Key.shift><Key.shift><Key.shift><Key.shift><Key.shift><Key.shift><Key.shift><Key.shift><Key.shift><Key.shift><Key.shift><Key.shift><Key.shift><Key.shift><Key.shift><Key.shift><Key.shift>Madrid<Key.space><Key.backspace>,<Key.space>spain<Key.space>
Screenshot: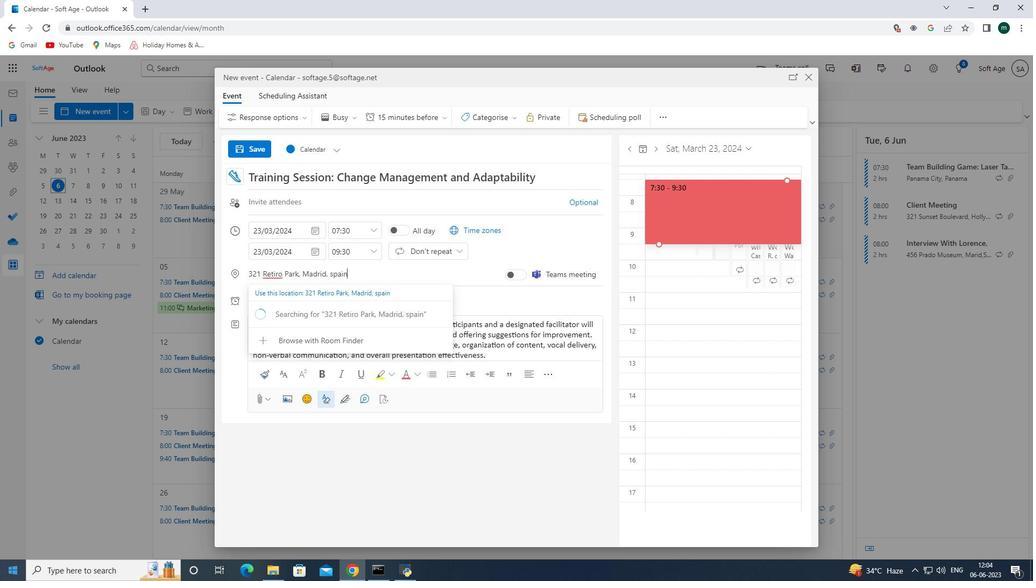 
Action: Mouse moved to (511, 236)
Screenshot: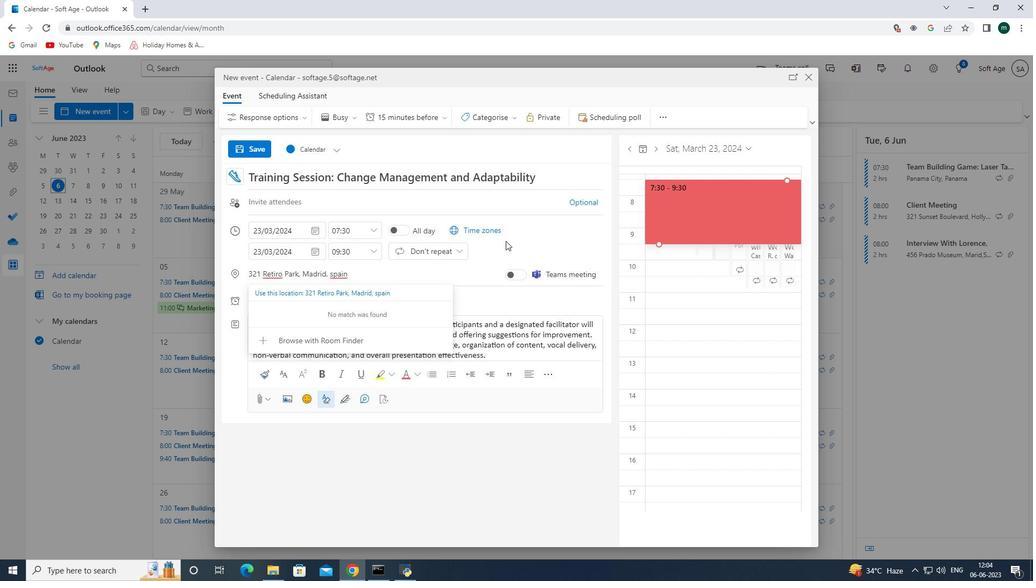 
Action: Mouse pressed left at (511, 236)
Screenshot: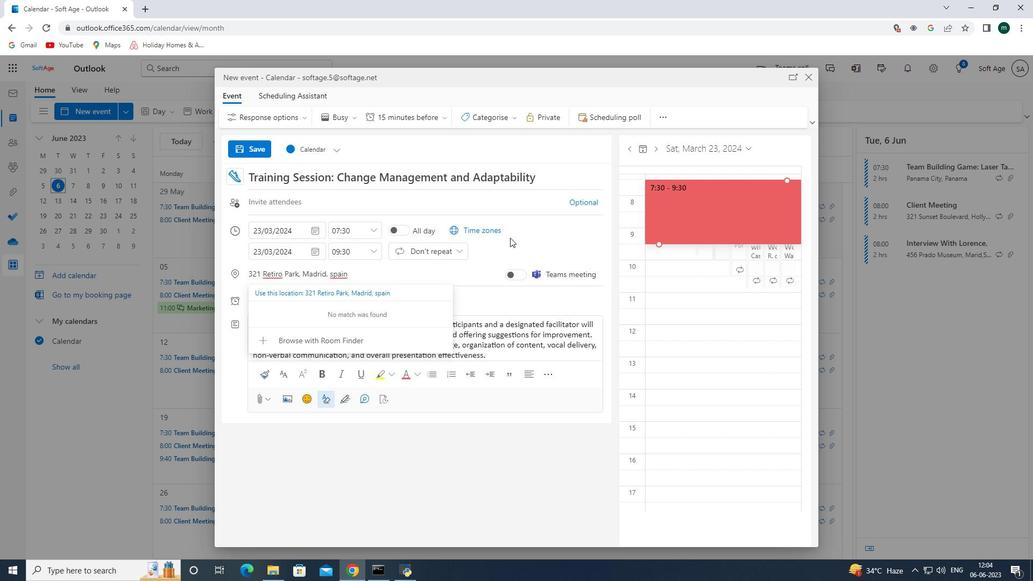 
Action: Mouse moved to (309, 195)
Screenshot: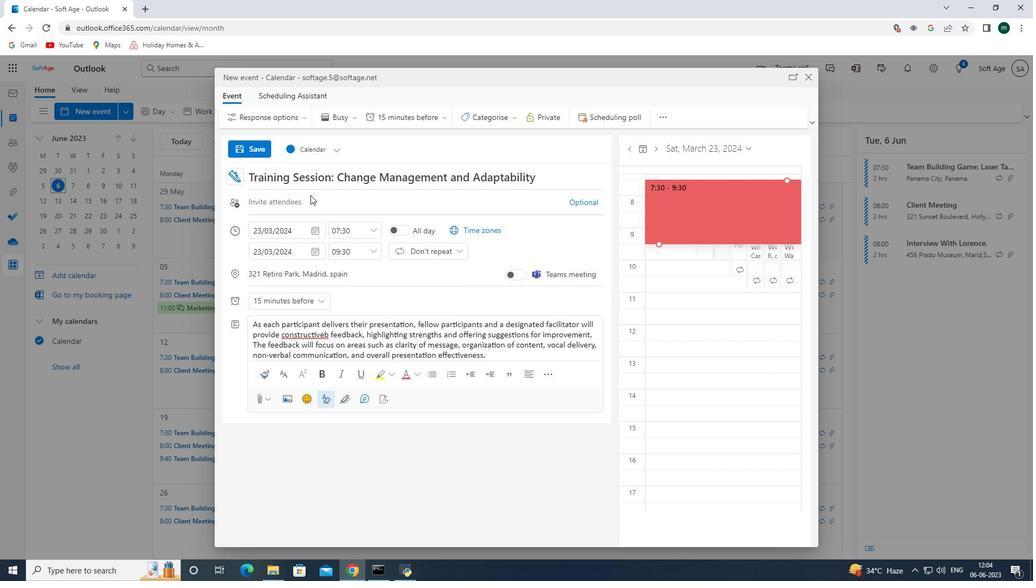 
Action: Mouse pressed left at (309, 195)
Screenshot: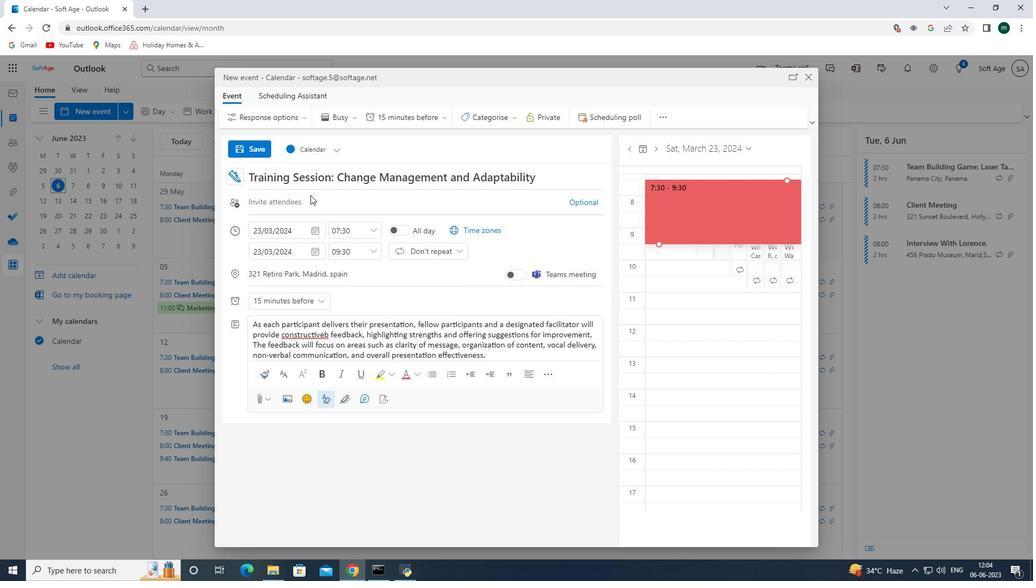 
Action: Mouse moved to (345, 295)
Screenshot: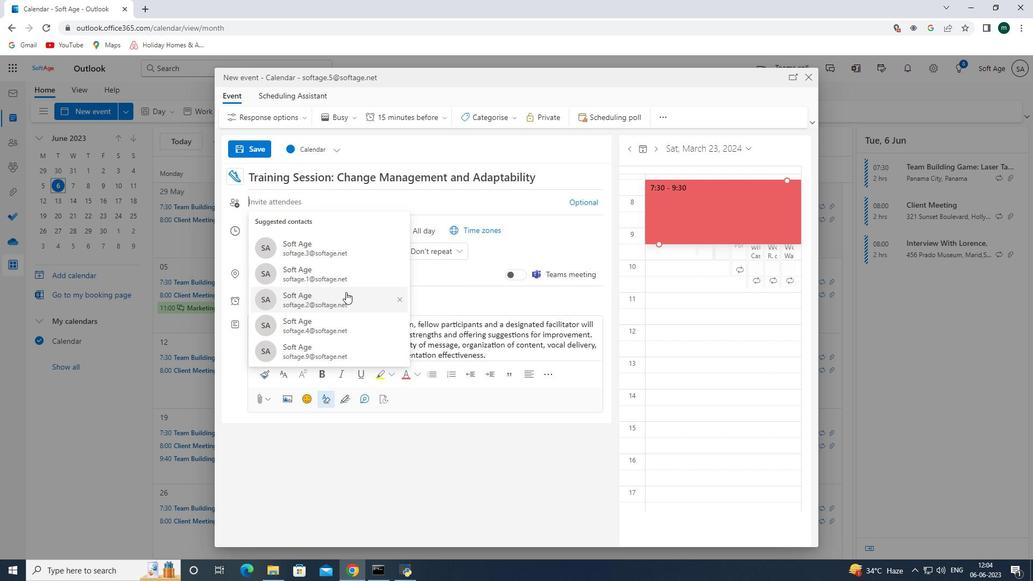 
Action: Mouse pressed left at (345, 295)
Screenshot: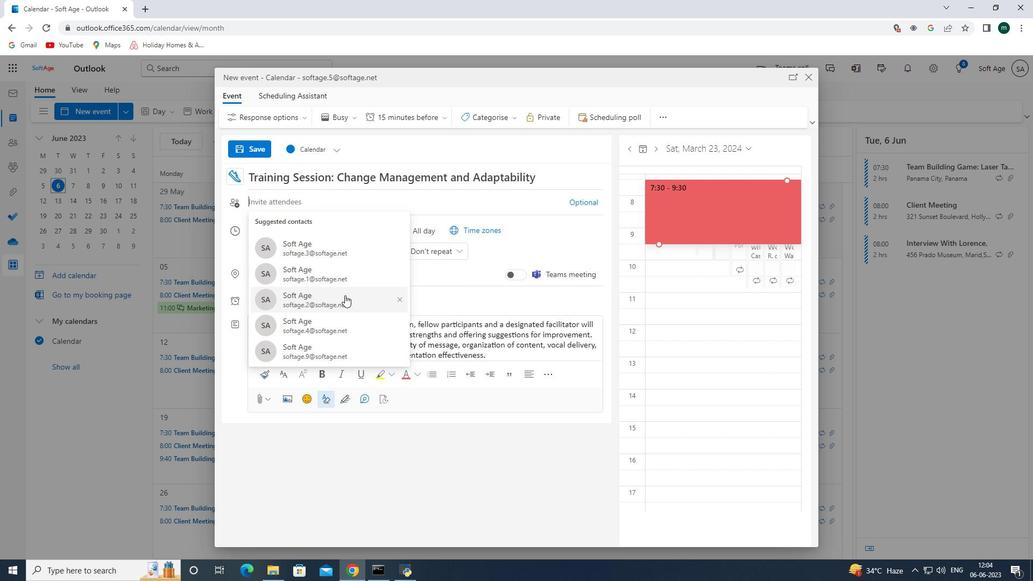 
Action: Mouse moved to (388, 206)
Screenshot: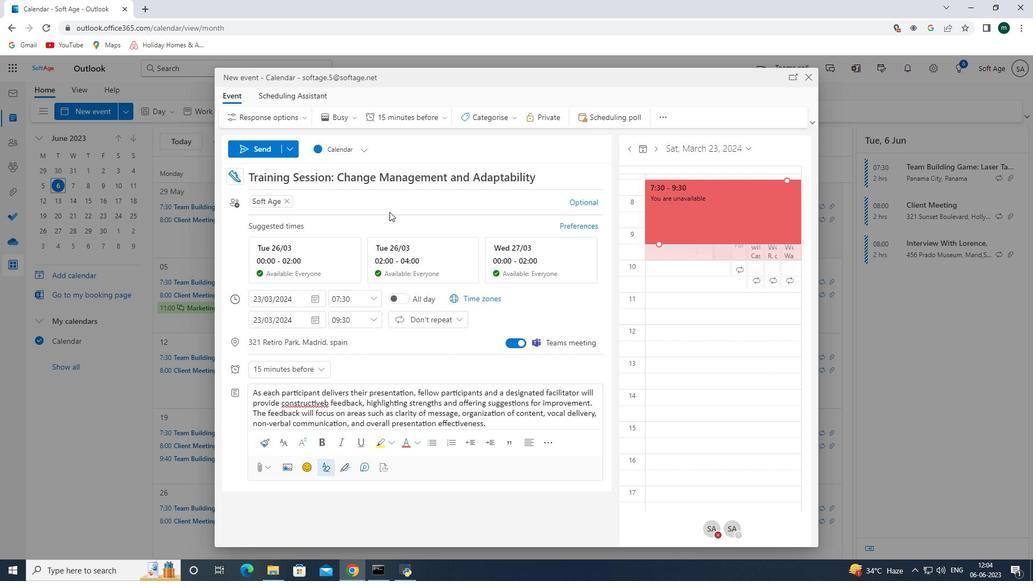 
Action: Mouse pressed left at (388, 206)
Screenshot: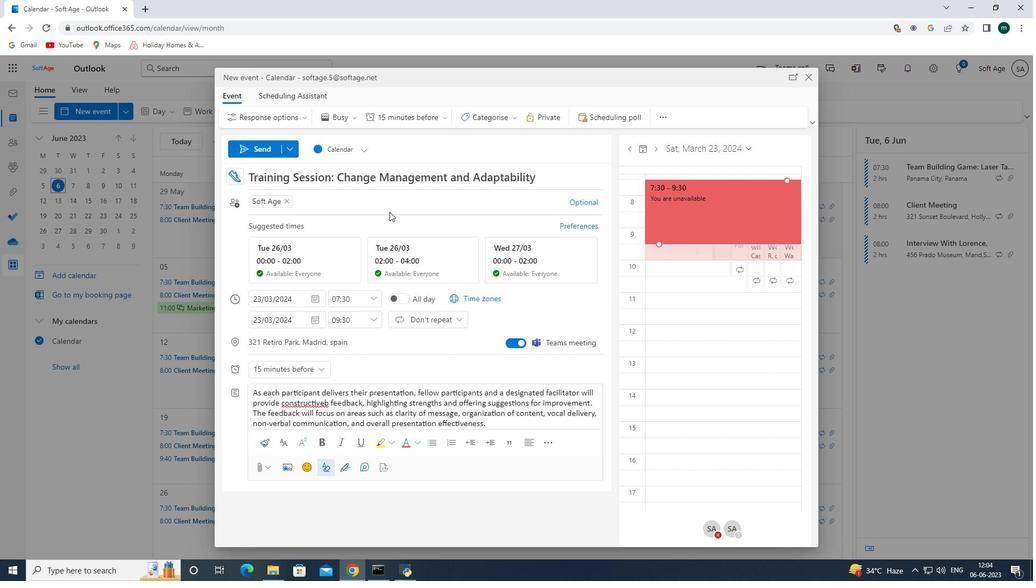 
Action: Mouse moved to (382, 246)
Screenshot: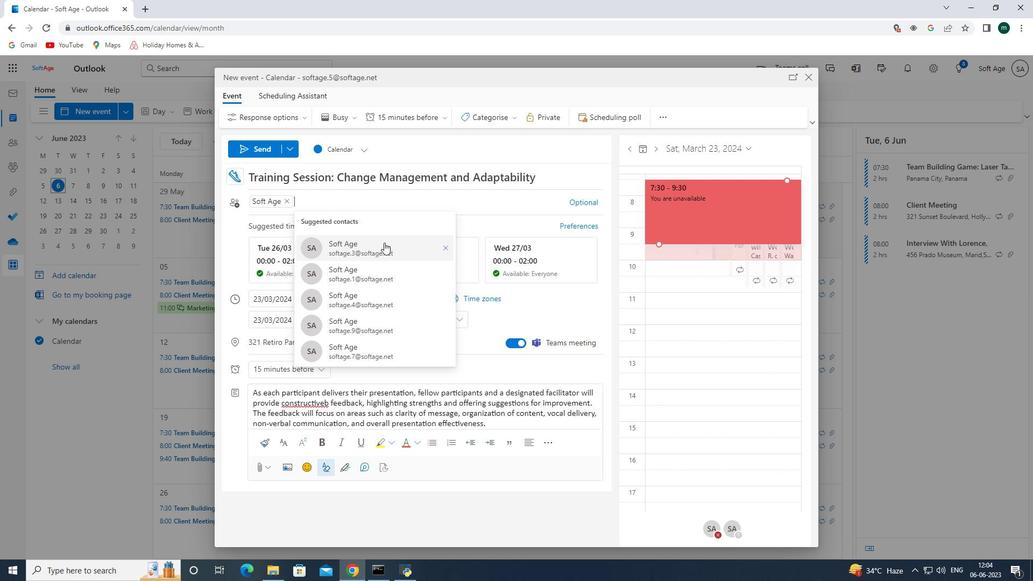 
Action: Mouse pressed left at (382, 246)
Screenshot: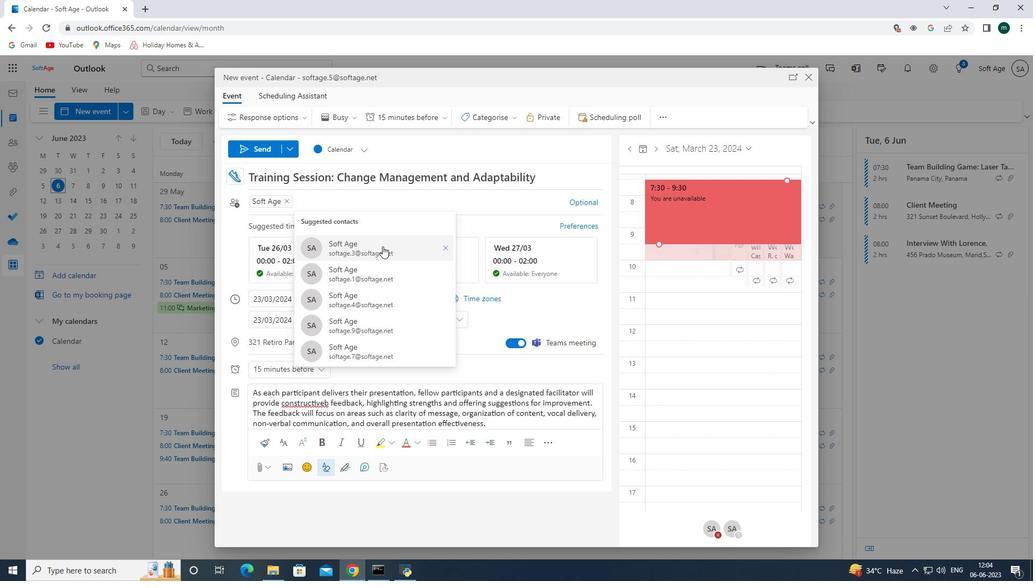 
Action: Mouse moved to (413, 118)
Screenshot: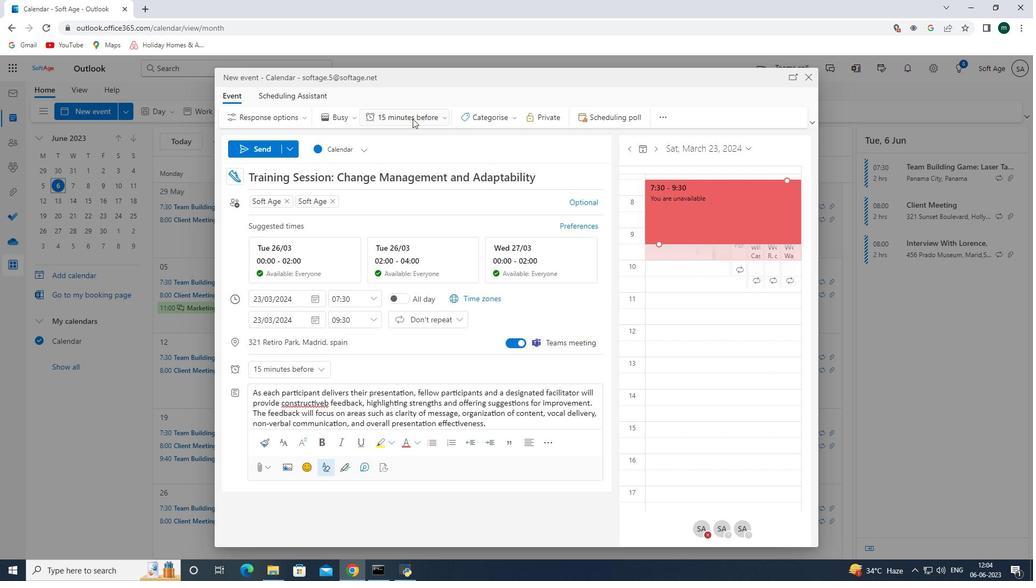 
Action: Mouse pressed left at (413, 118)
Screenshot: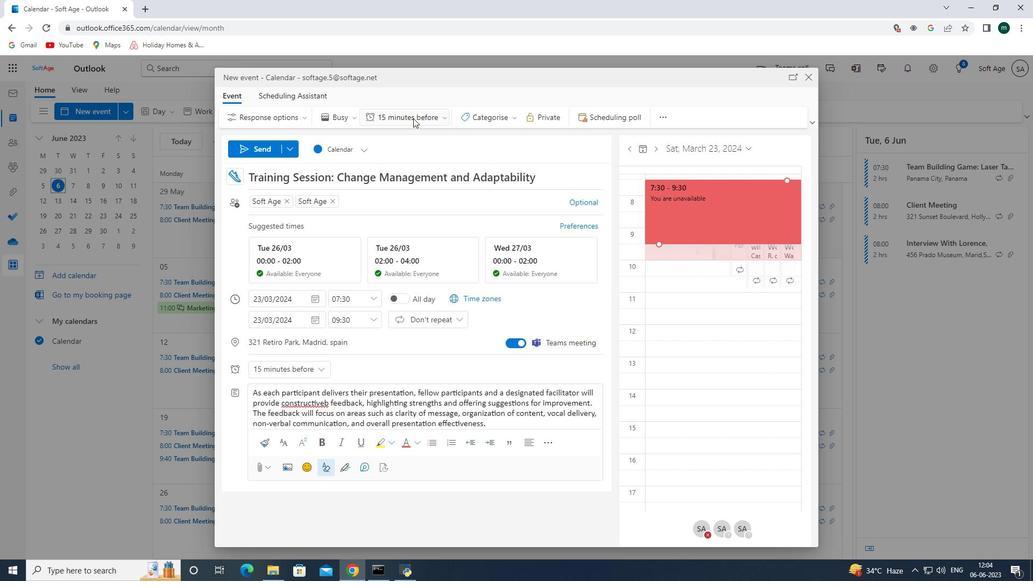 
Action: Mouse moved to (433, 153)
Screenshot: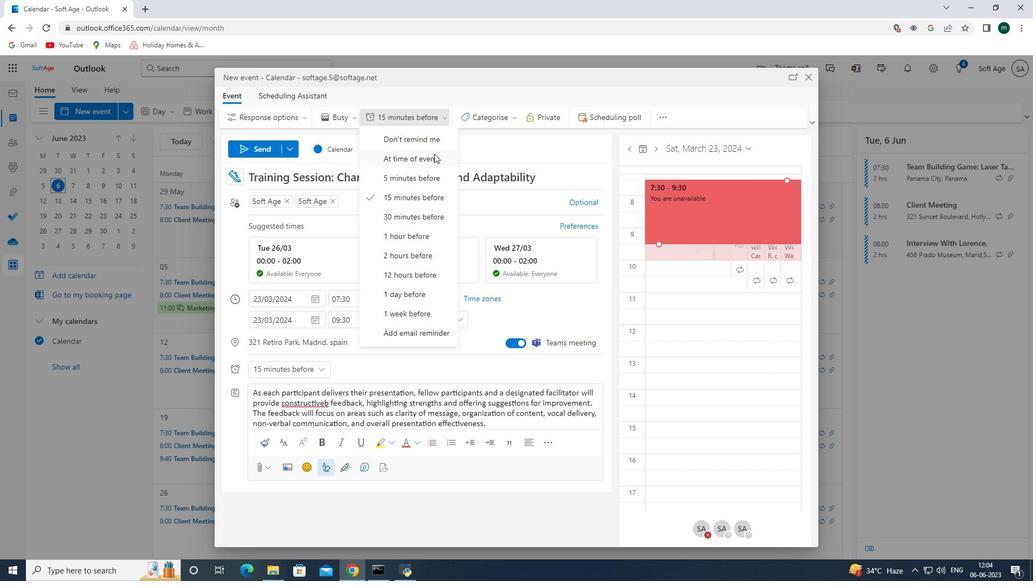 
Action: Mouse pressed left at (433, 153)
Screenshot: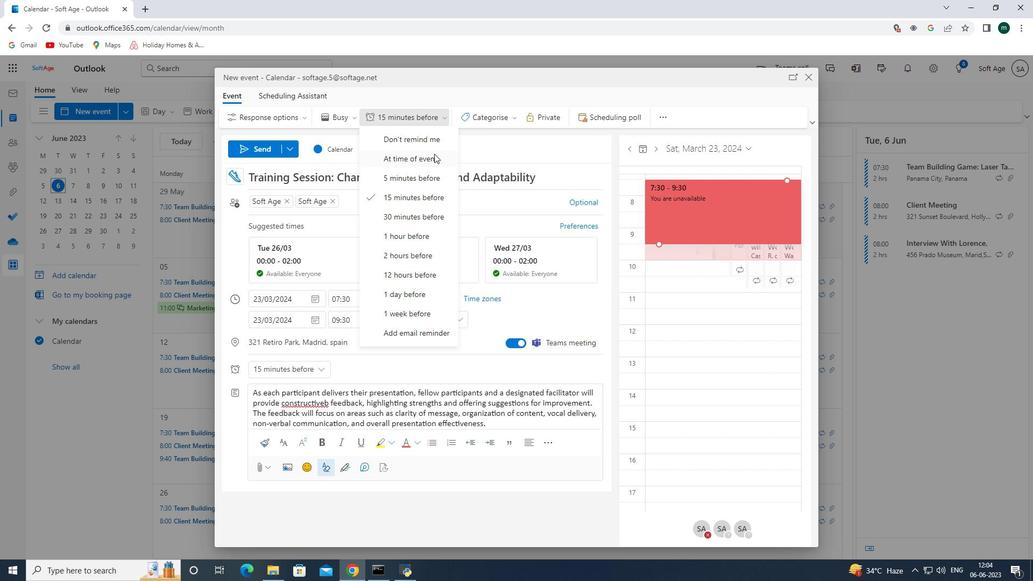 
Action: Mouse moved to (266, 147)
Screenshot: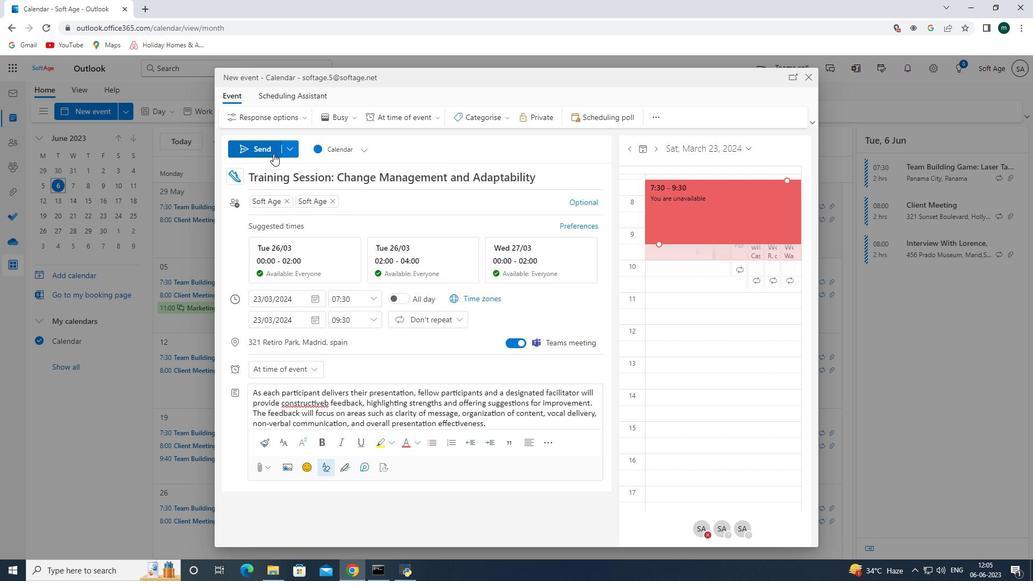 
Action: Mouse pressed left at (266, 147)
Screenshot: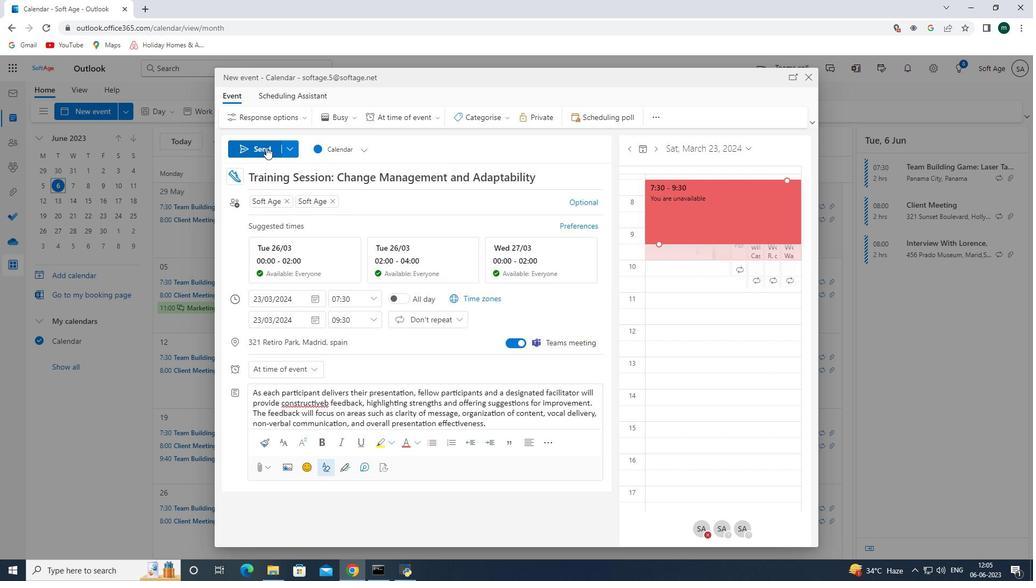 
Action: Mouse moved to (265, 146)
Screenshot: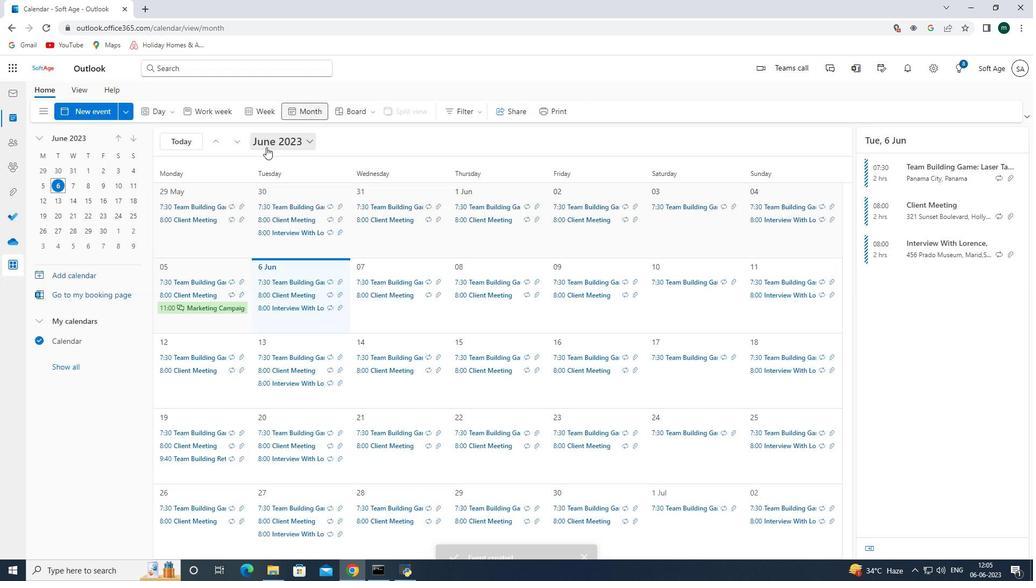 
Action: Mouse pressed left at (265, 146)
Screenshot: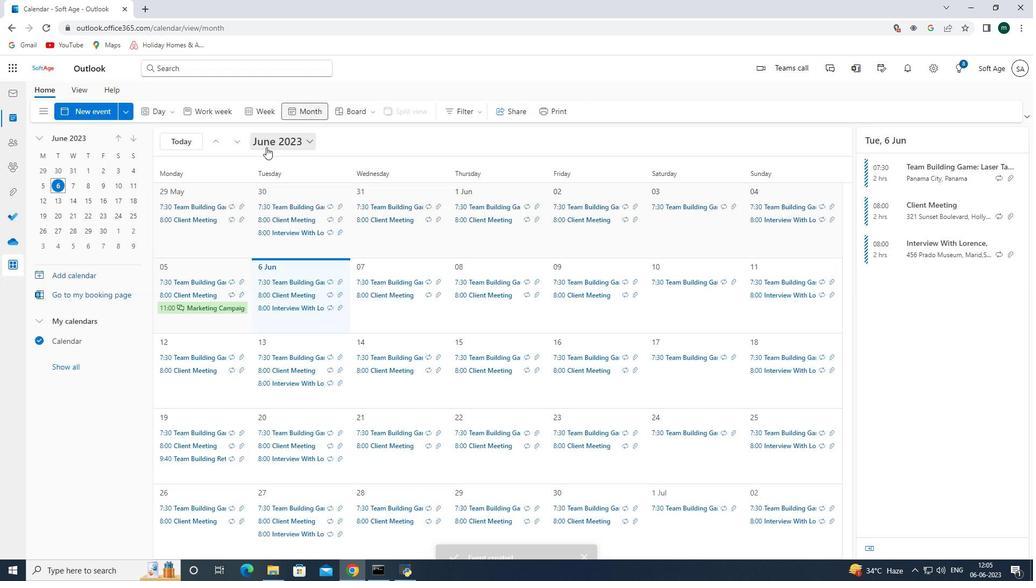 
Action: Mouse moved to (378, 137)
Screenshot: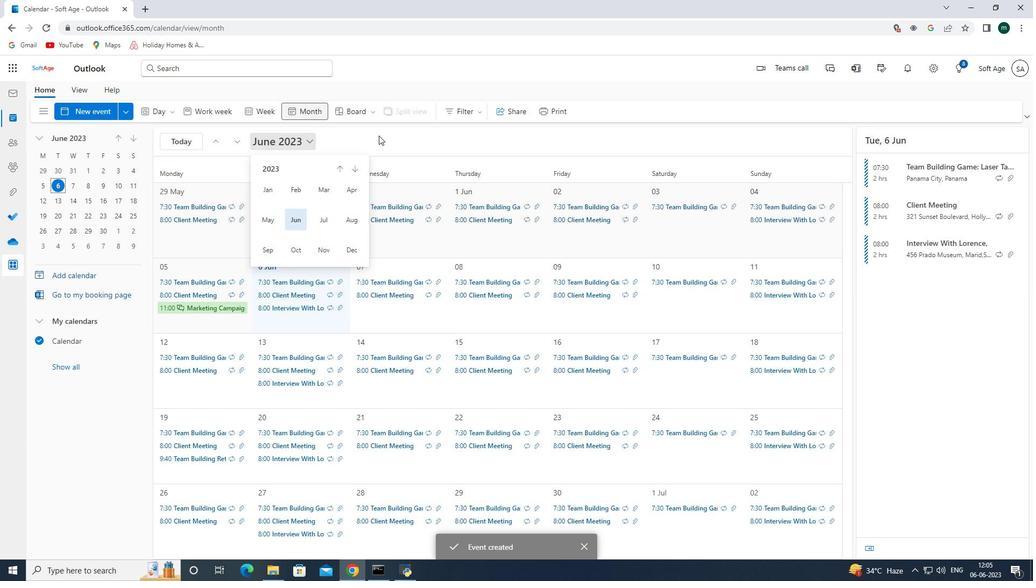 
Action: Mouse pressed left at (378, 137)
Screenshot: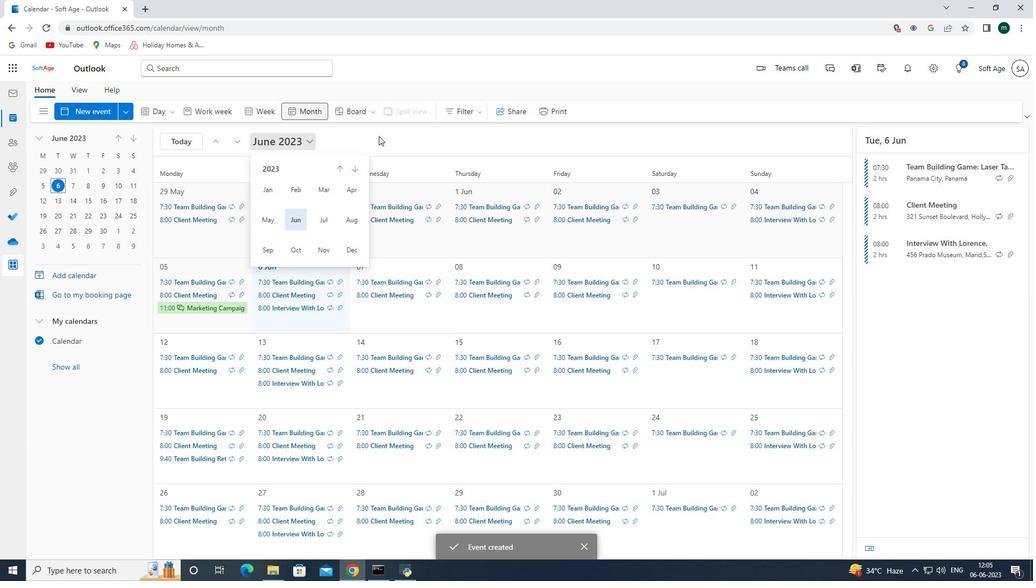 
